 Task: Open Card Brand Reputation Management in Board Marketing Strategy to Workspace Lead Generation and add a team member Softage.1@softage.net, a label Green, a checklist Food Truck Launch, an attachment from Trello, a color Green and finally, add a card description 'Develop and launch new customer feedback strategy' and a comment 'This task requires us to be detail-oriented and meticulous, ensuring that we do not miss any important information or details.'. Add a start date 'Jan 01, 1900' with a due date 'Jan 08, 1900'
Action: Mouse moved to (60, 367)
Screenshot: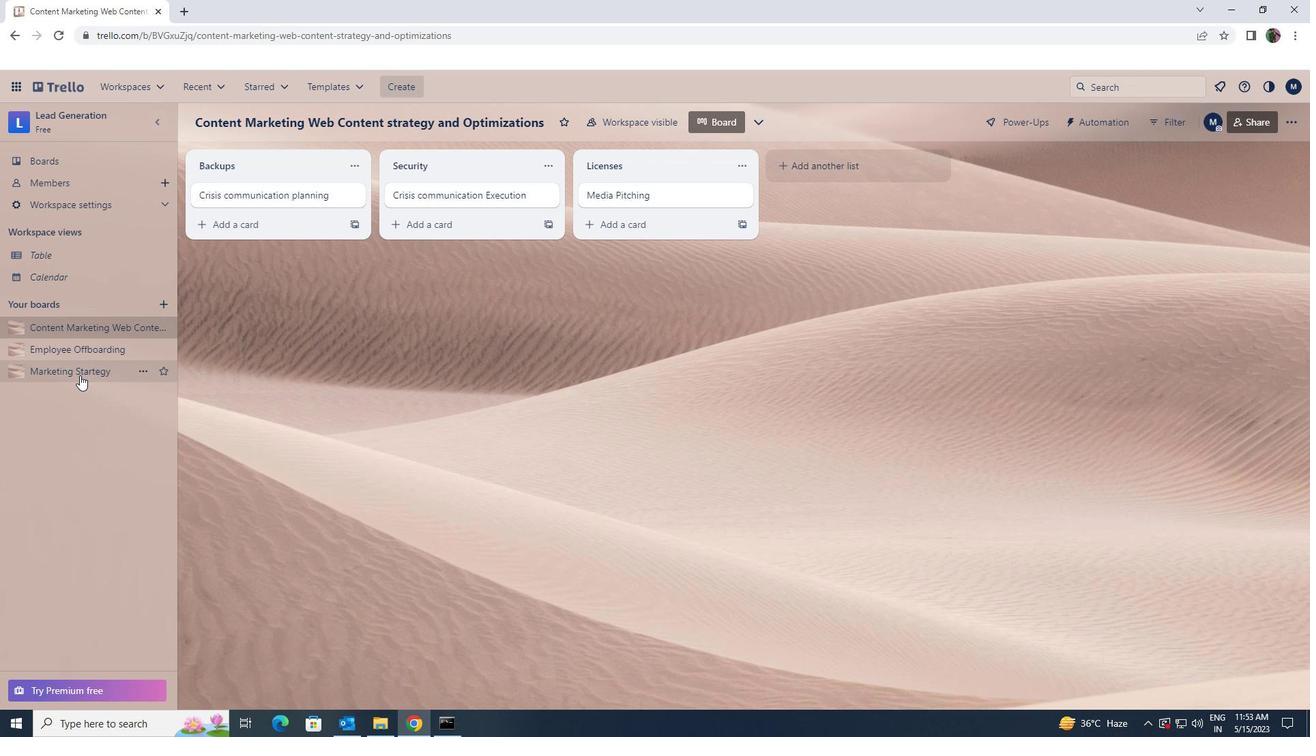 
Action: Mouse pressed left at (60, 367)
Screenshot: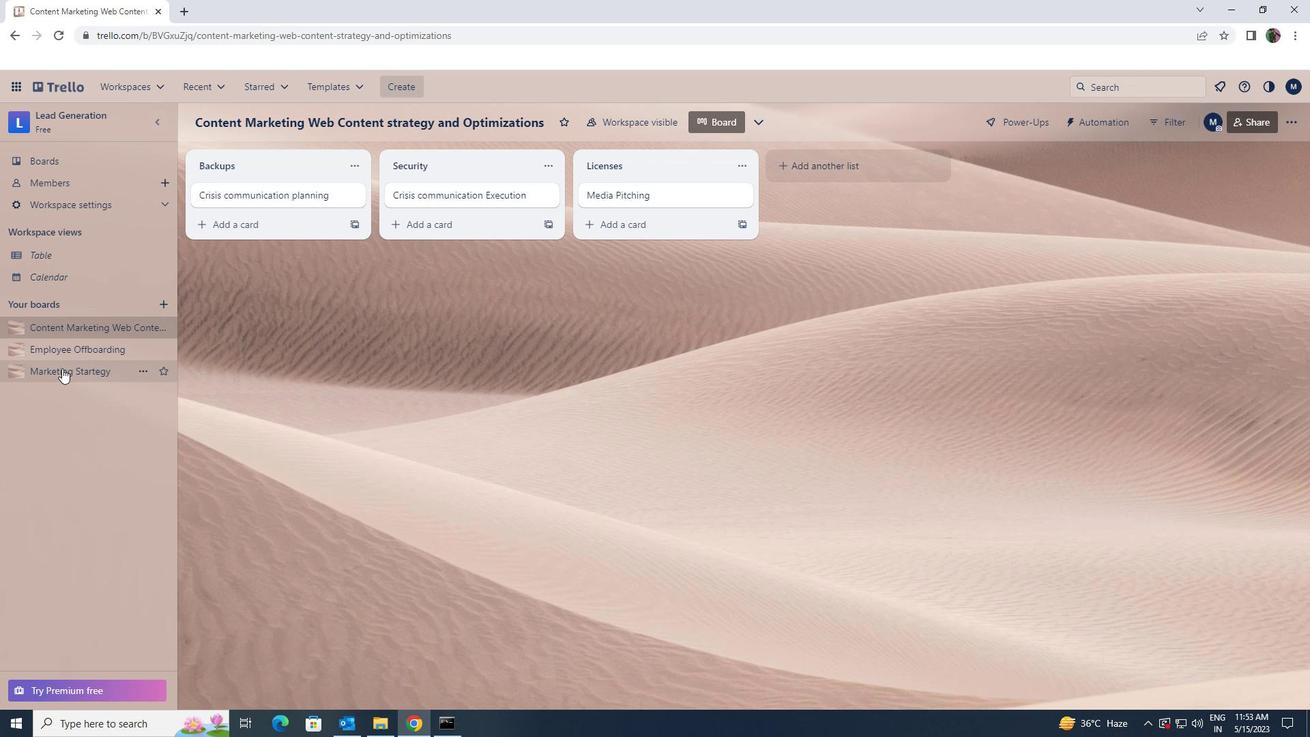 
Action: Mouse moved to (262, 185)
Screenshot: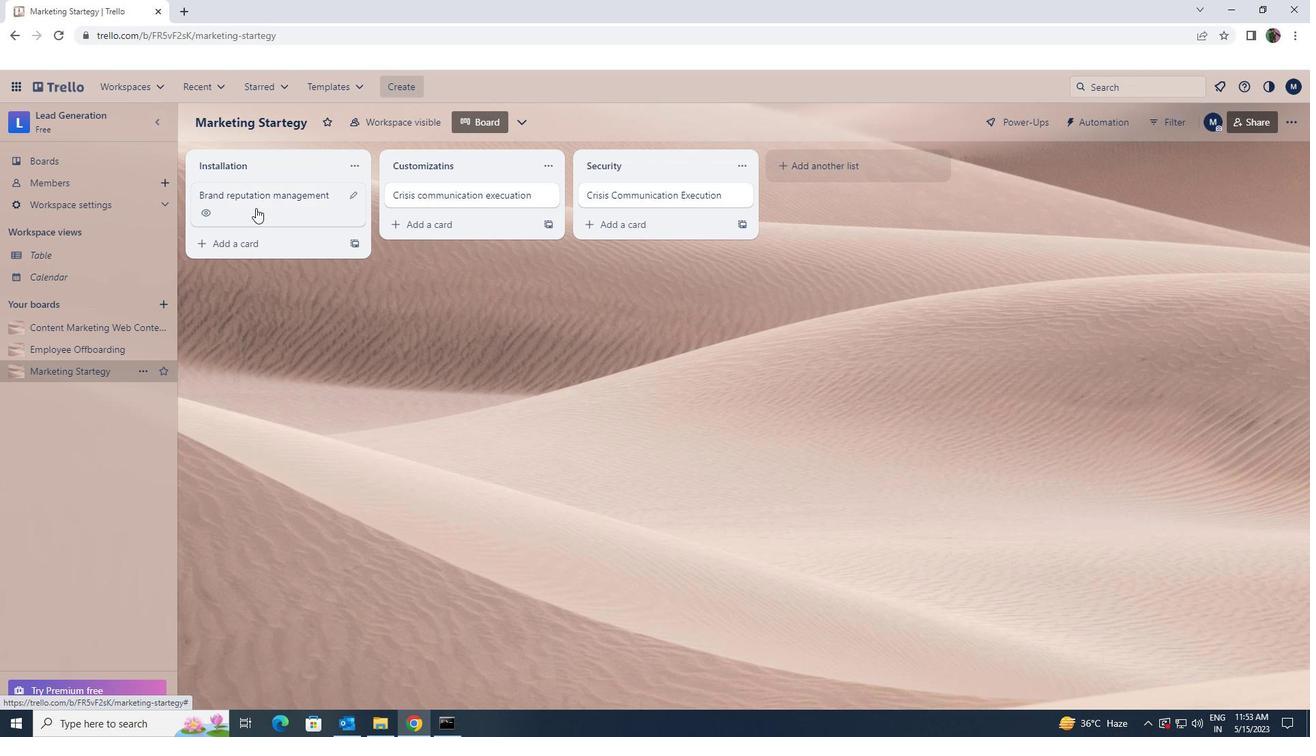 
Action: Mouse pressed left at (262, 185)
Screenshot: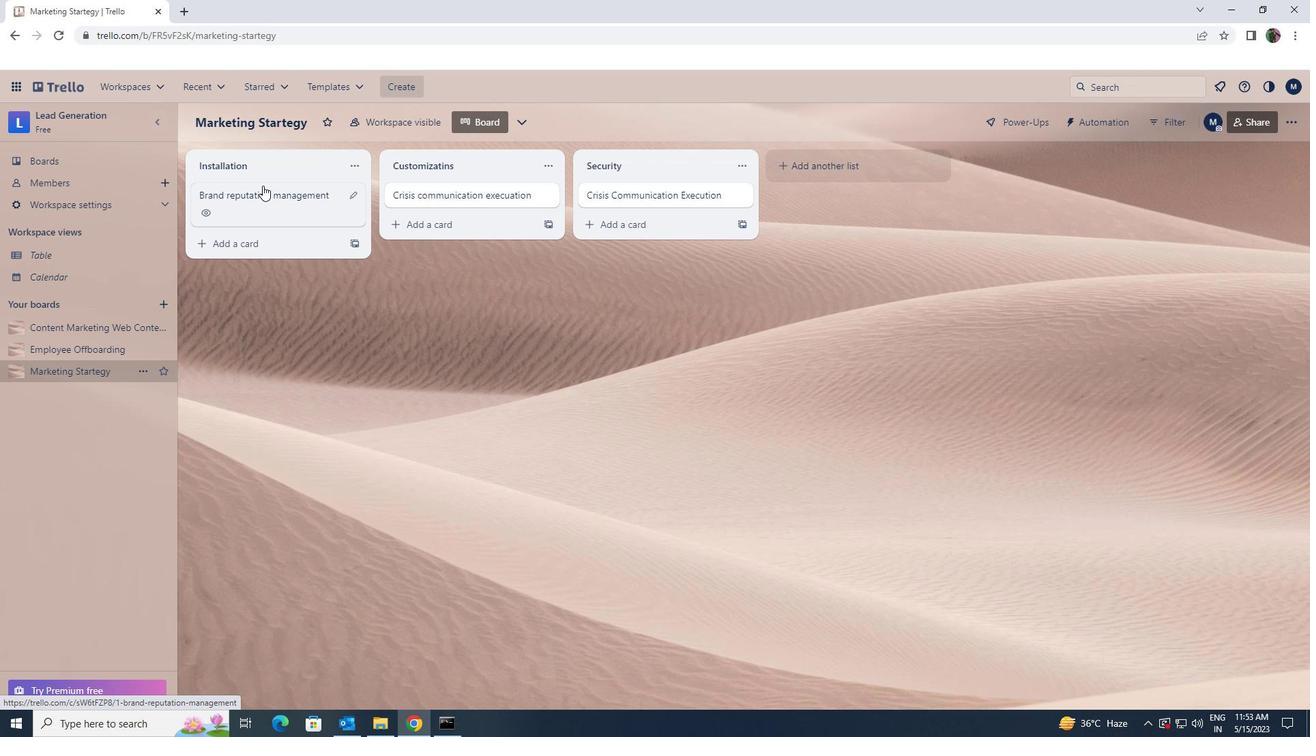 
Action: Mouse moved to (813, 190)
Screenshot: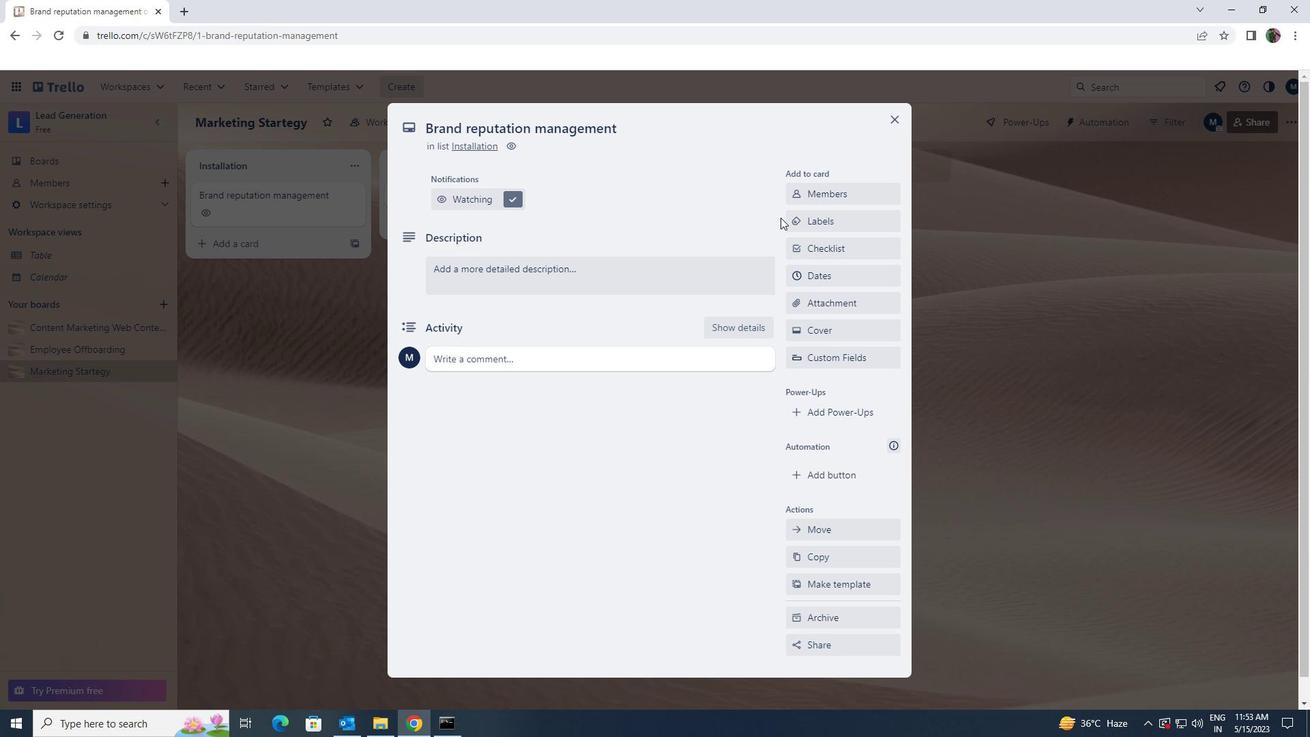 
Action: Mouse pressed left at (813, 190)
Screenshot: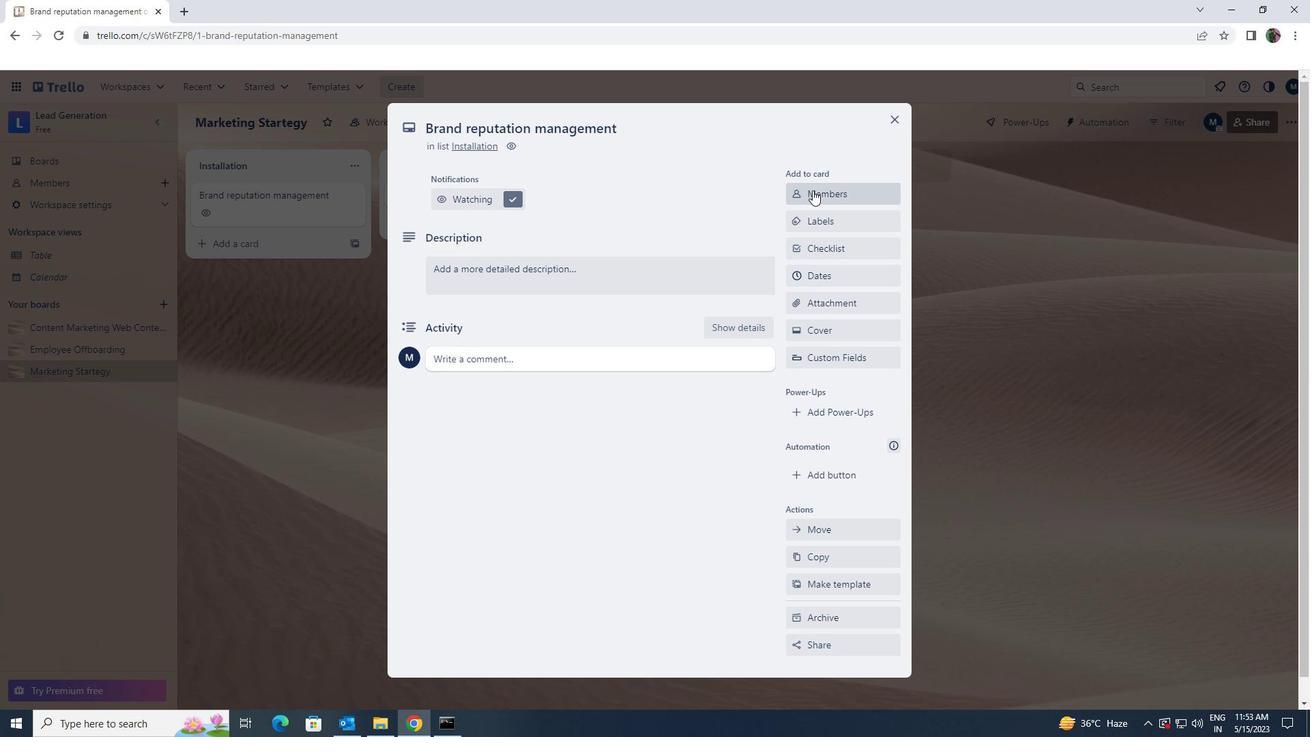 
Action: Key pressed <Key.shift><Key.shift><Key.shift>SOFTAGE.1<Key.shift>@SOFTAGE.NET
Screenshot: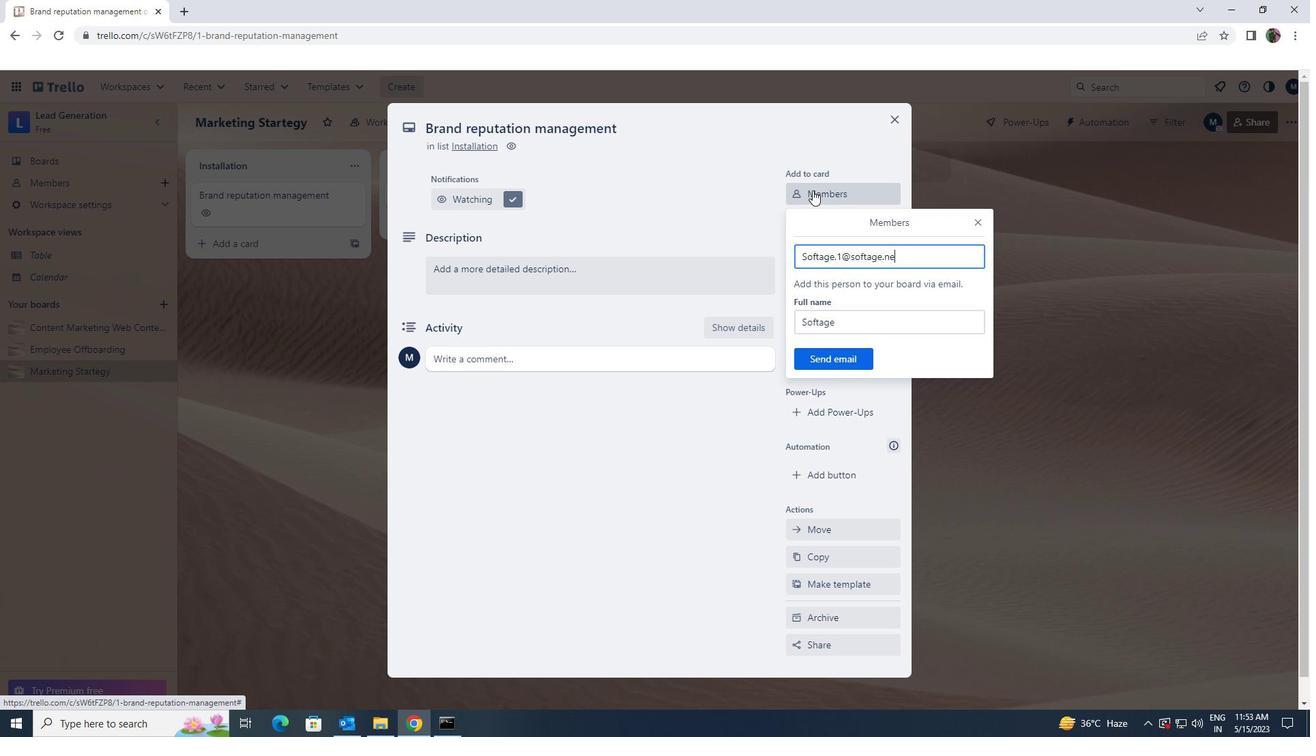 
Action: Mouse moved to (838, 361)
Screenshot: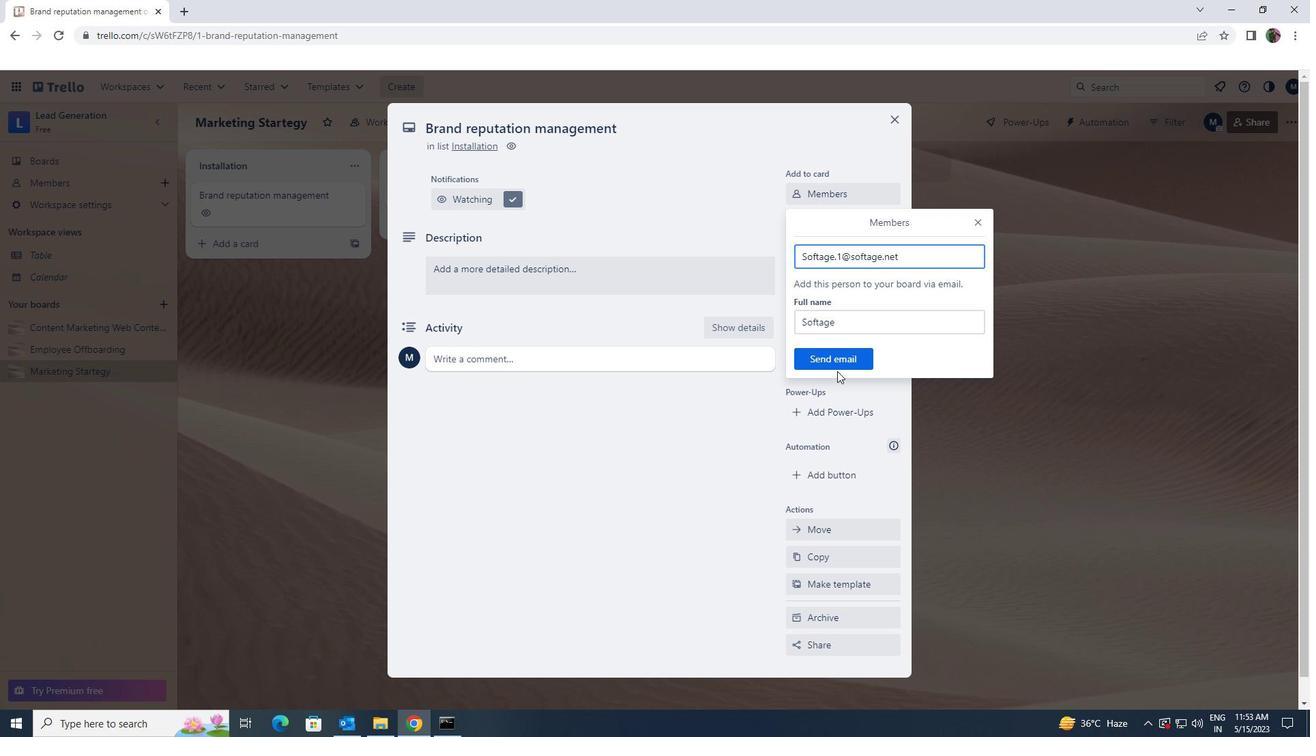 
Action: Mouse pressed left at (838, 361)
Screenshot: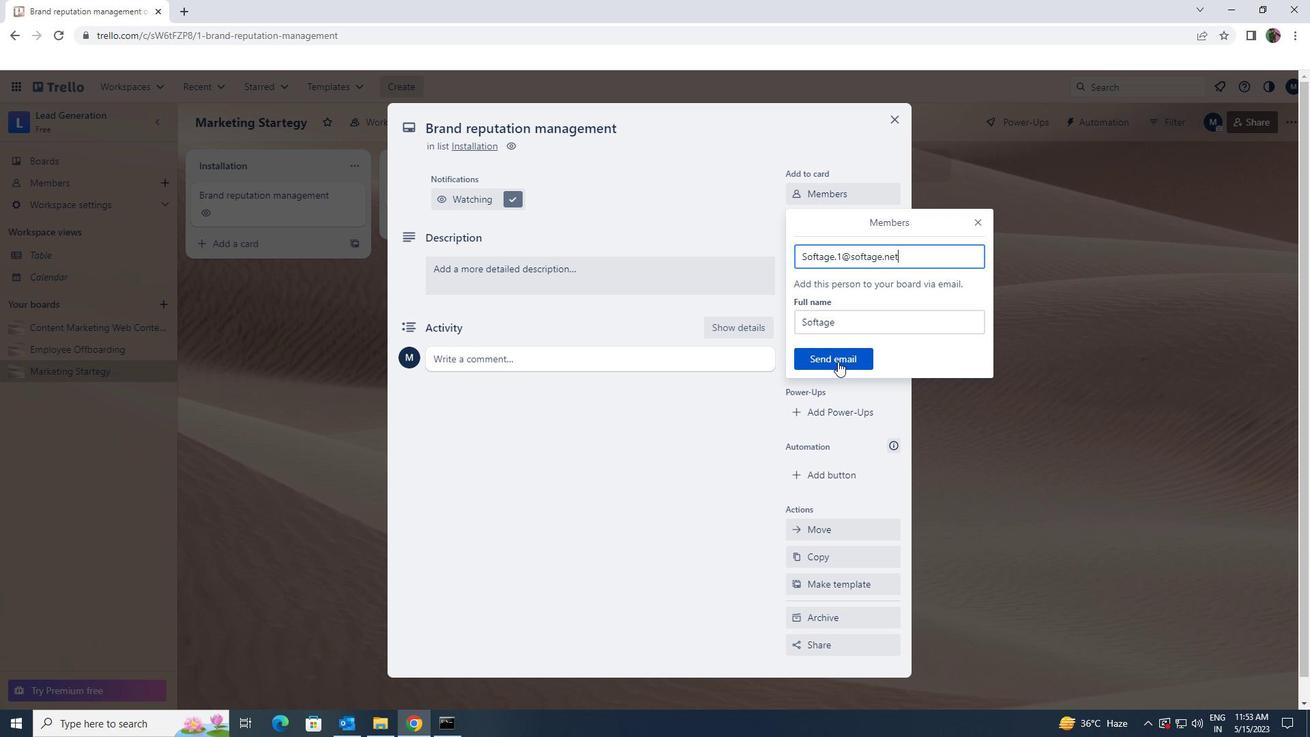 
Action: Mouse moved to (819, 267)
Screenshot: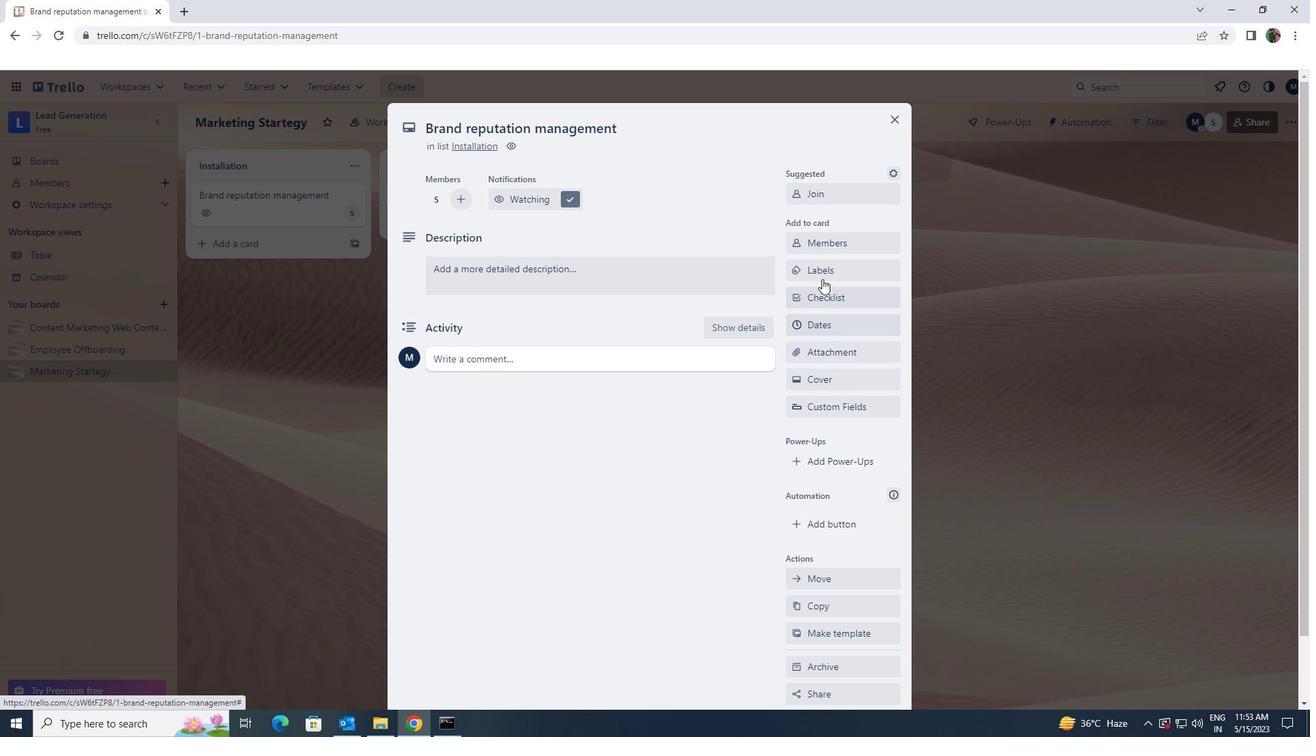 
Action: Mouse pressed left at (819, 267)
Screenshot: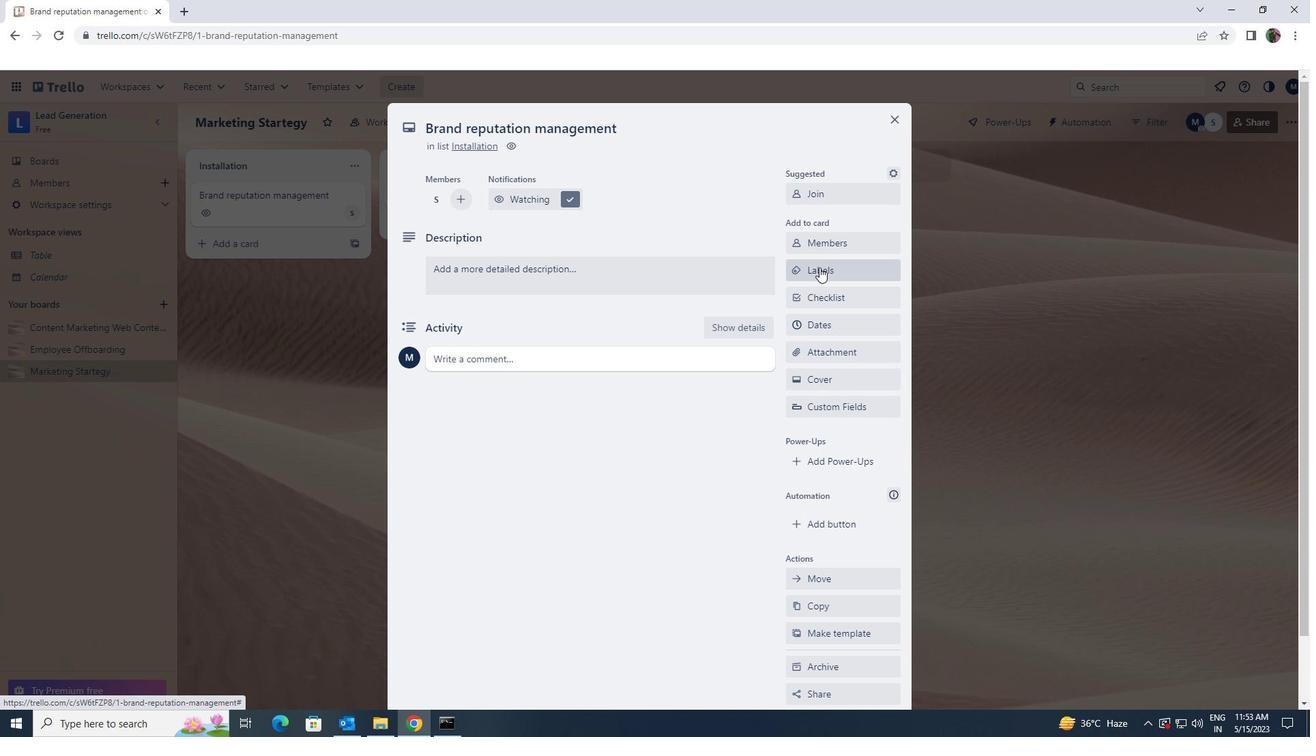 
Action: Mouse moved to (892, 535)
Screenshot: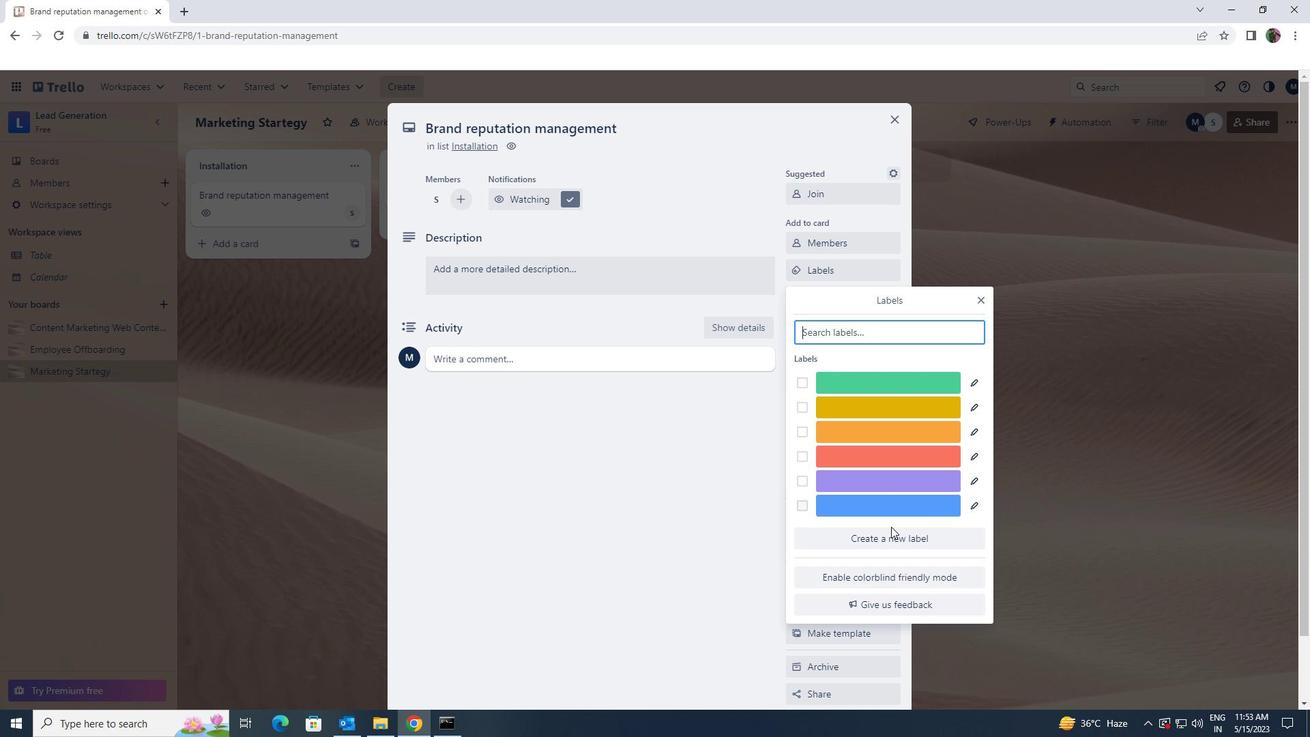 
Action: Mouse pressed left at (892, 535)
Screenshot: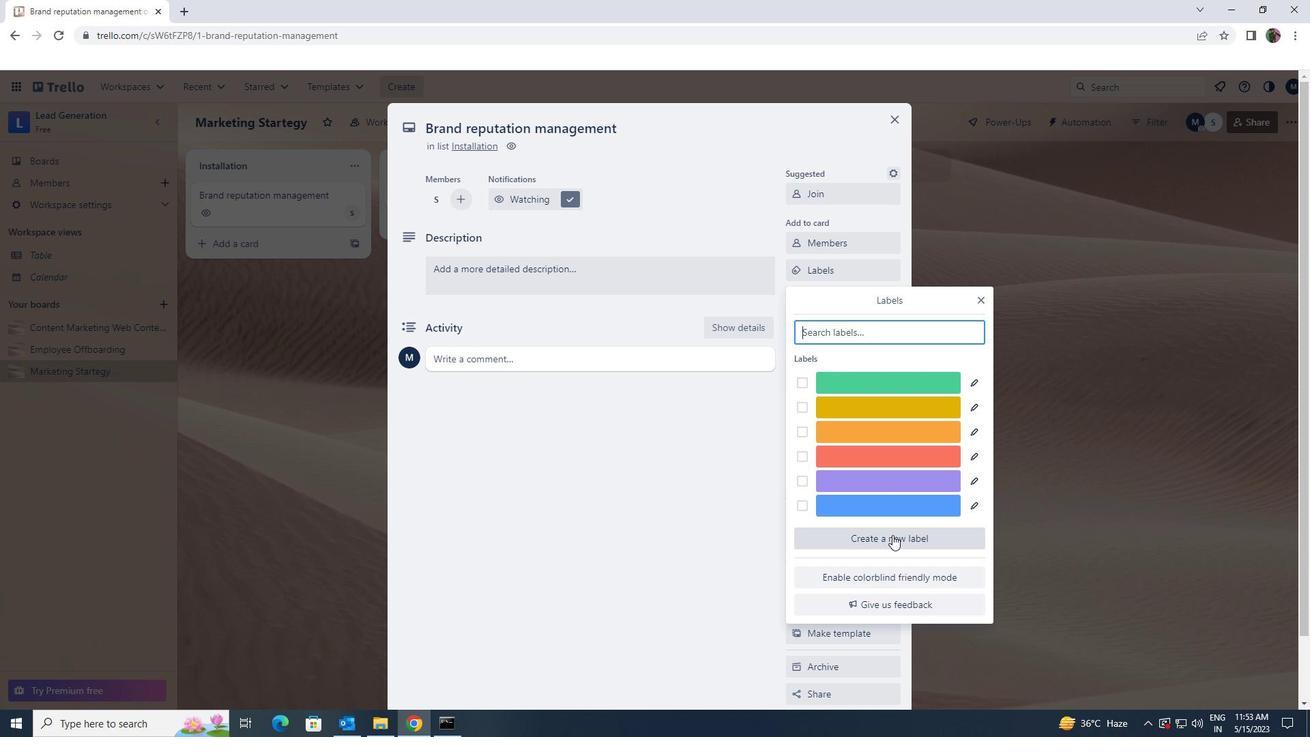 
Action: Mouse moved to (816, 520)
Screenshot: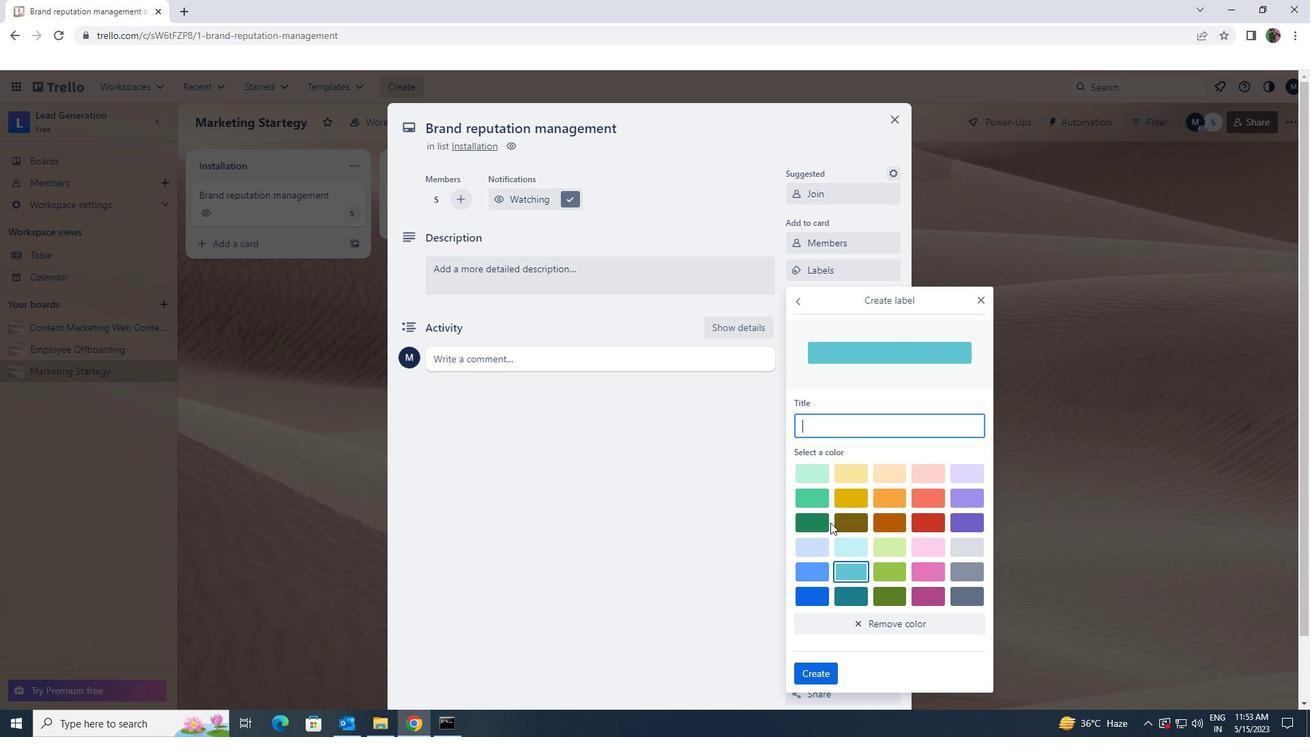 
Action: Mouse pressed left at (816, 520)
Screenshot: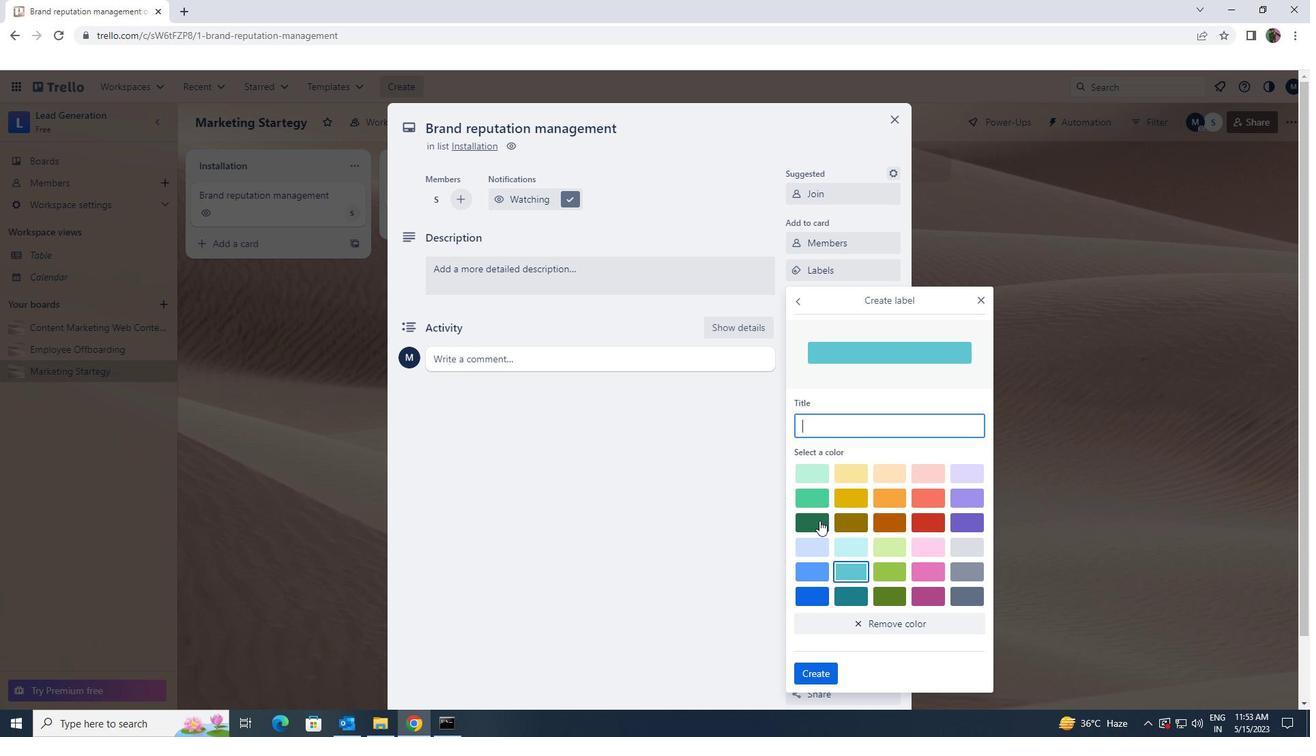 
Action: Mouse moved to (832, 673)
Screenshot: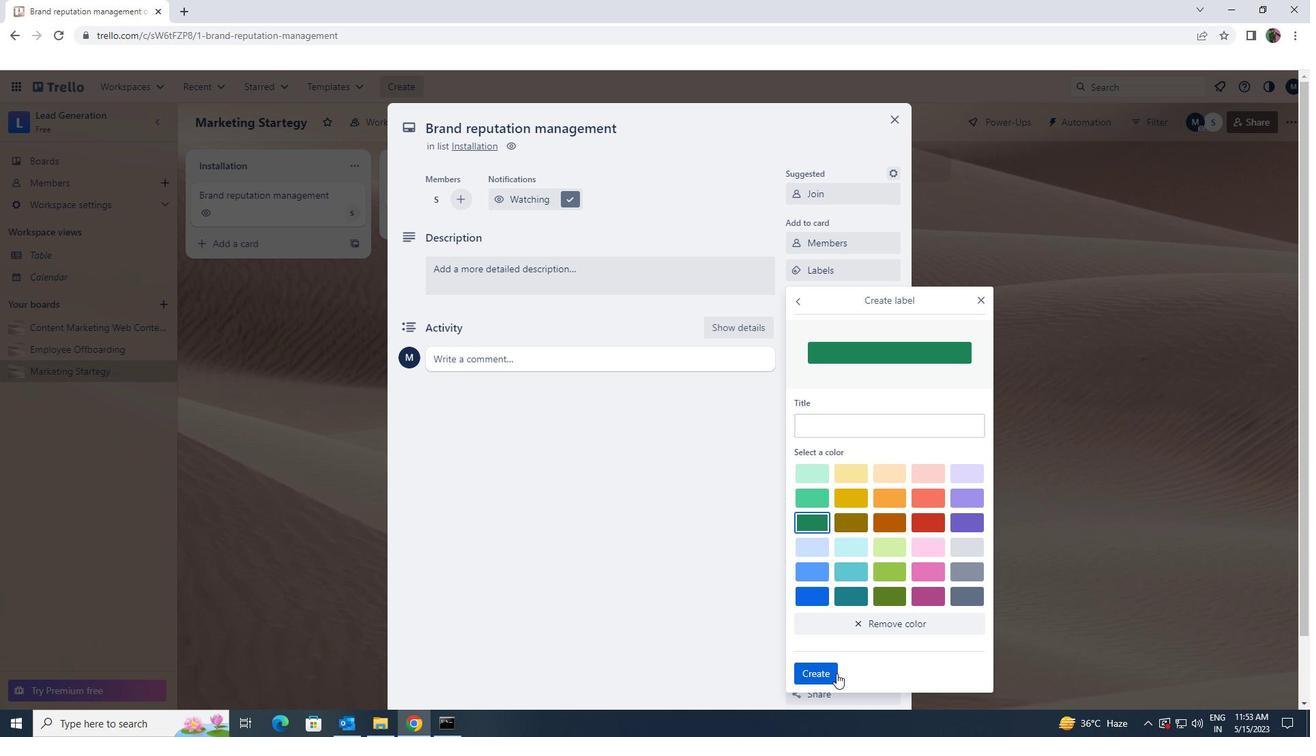 
Action: Mouse pressed left at (832, 673)
Screenshot: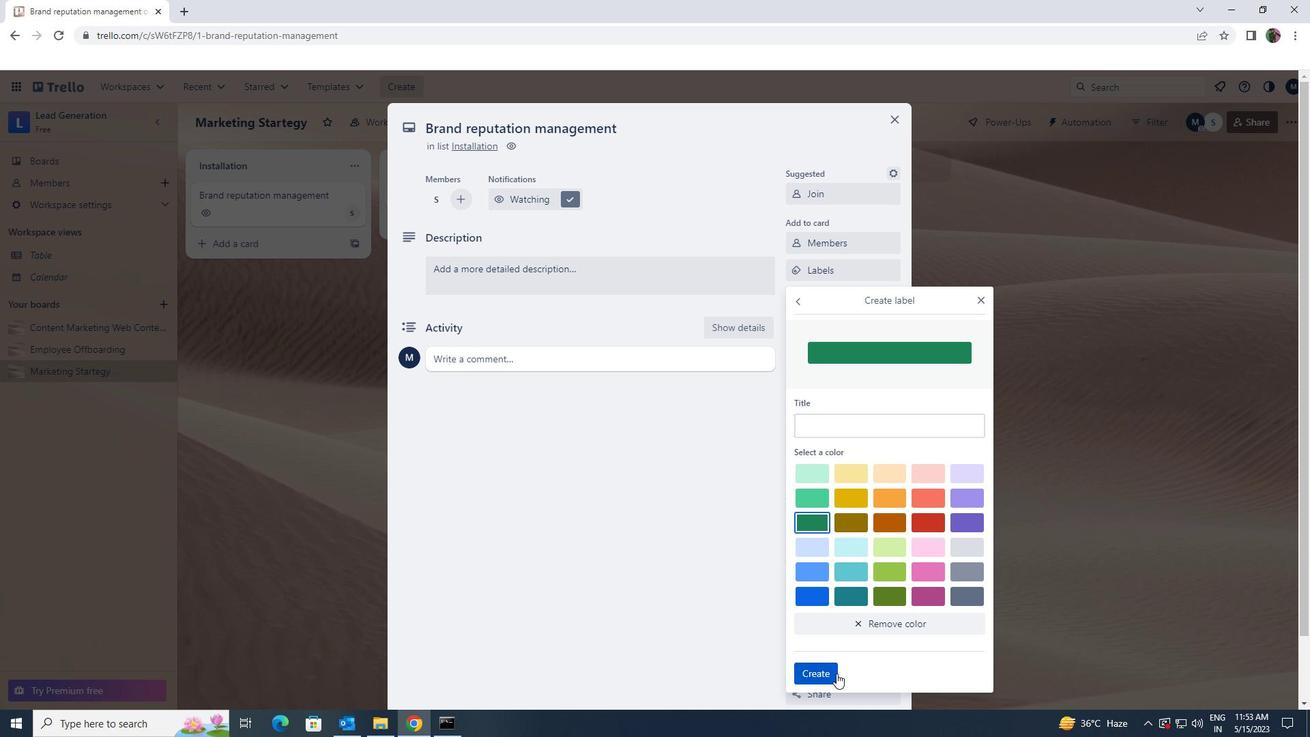 
Action: Mouse moved to (983, 306)
Screenshot: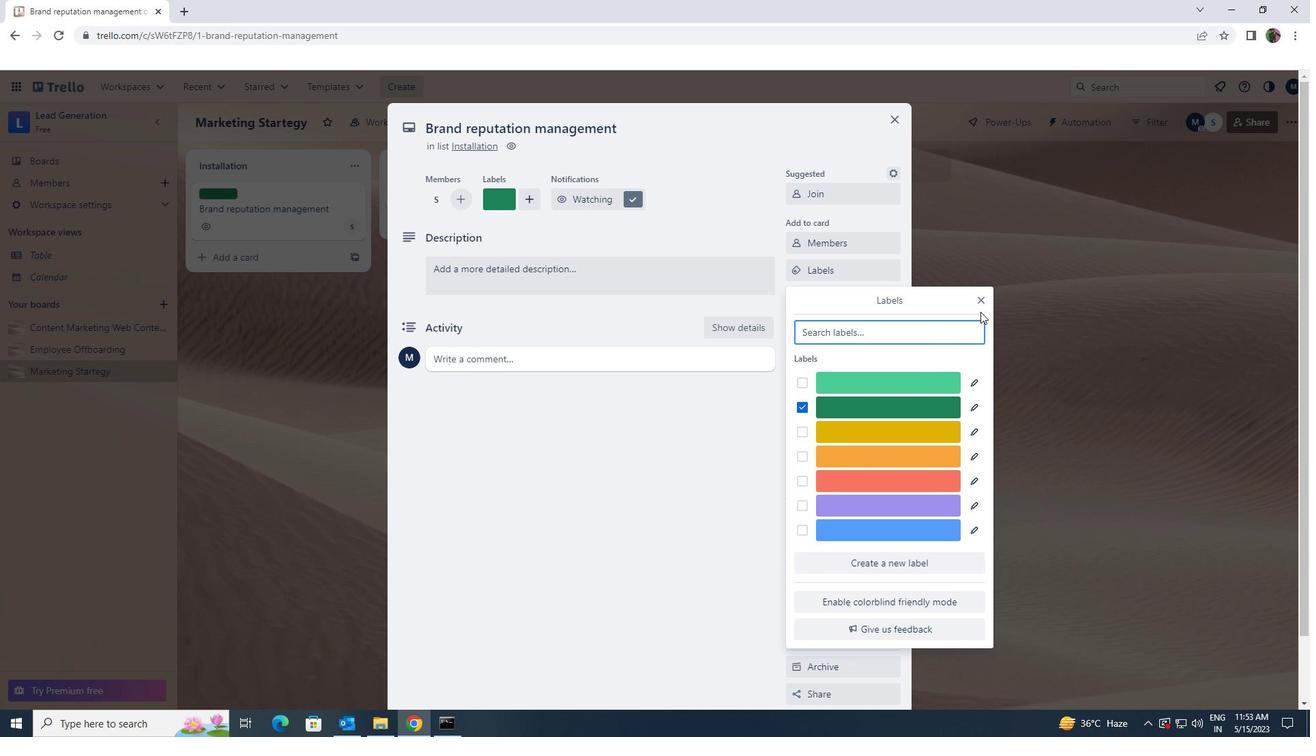 
Action: Mouse pressed left at (983, 306)
Screenshot: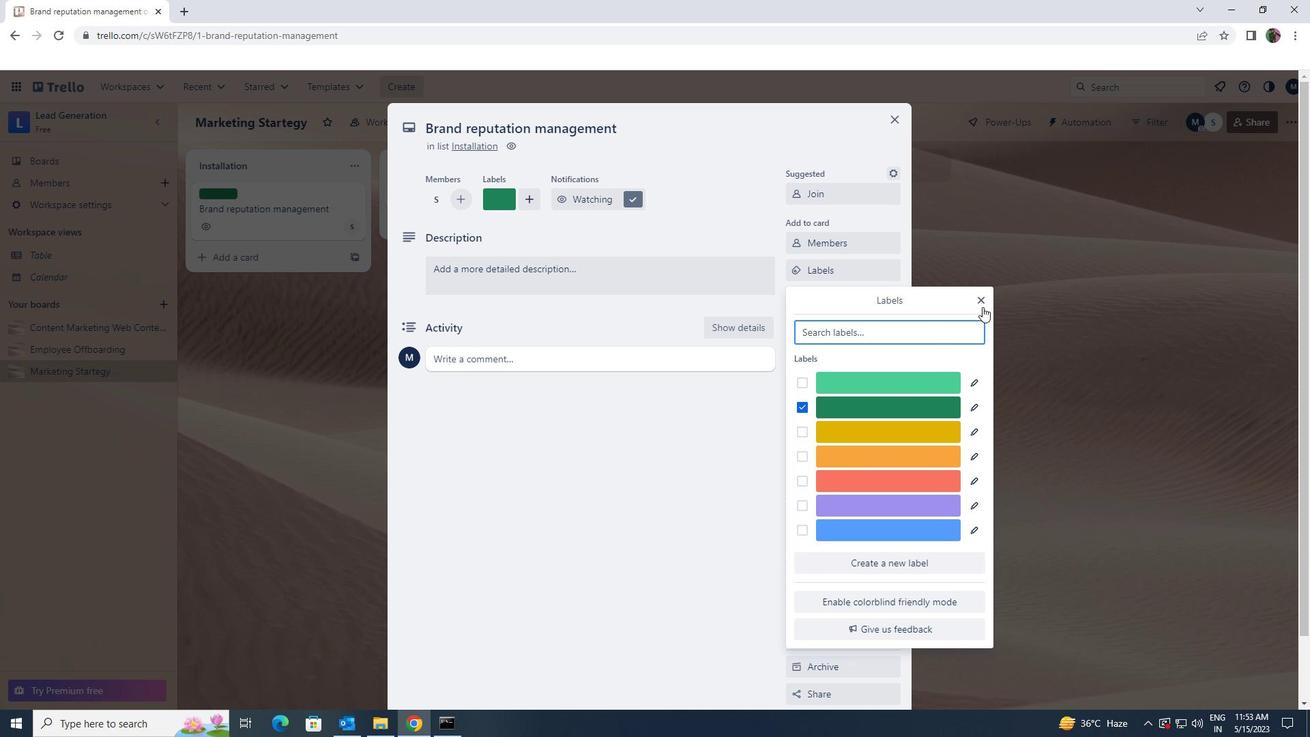 
Action: Mouse moved to (871, 305)
Screenshot: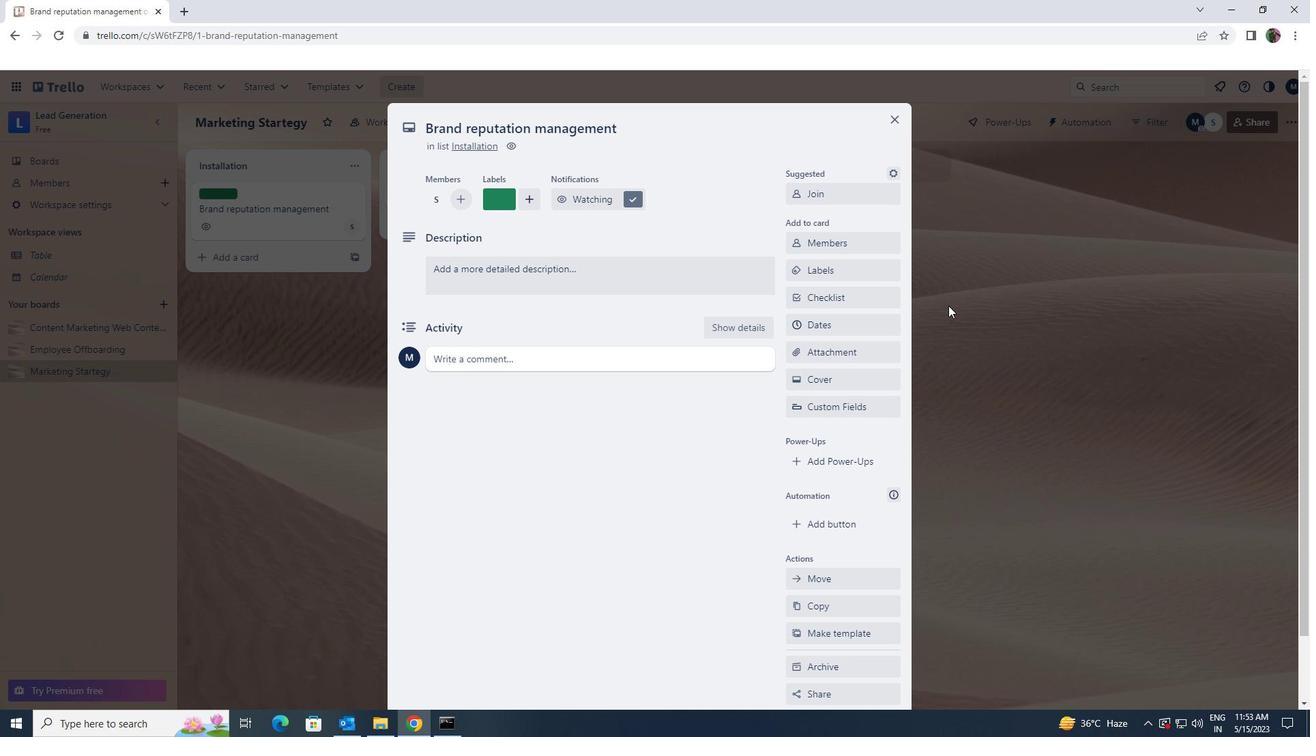 
Action: Mouse pressed left at (871, 305)
Screenshot: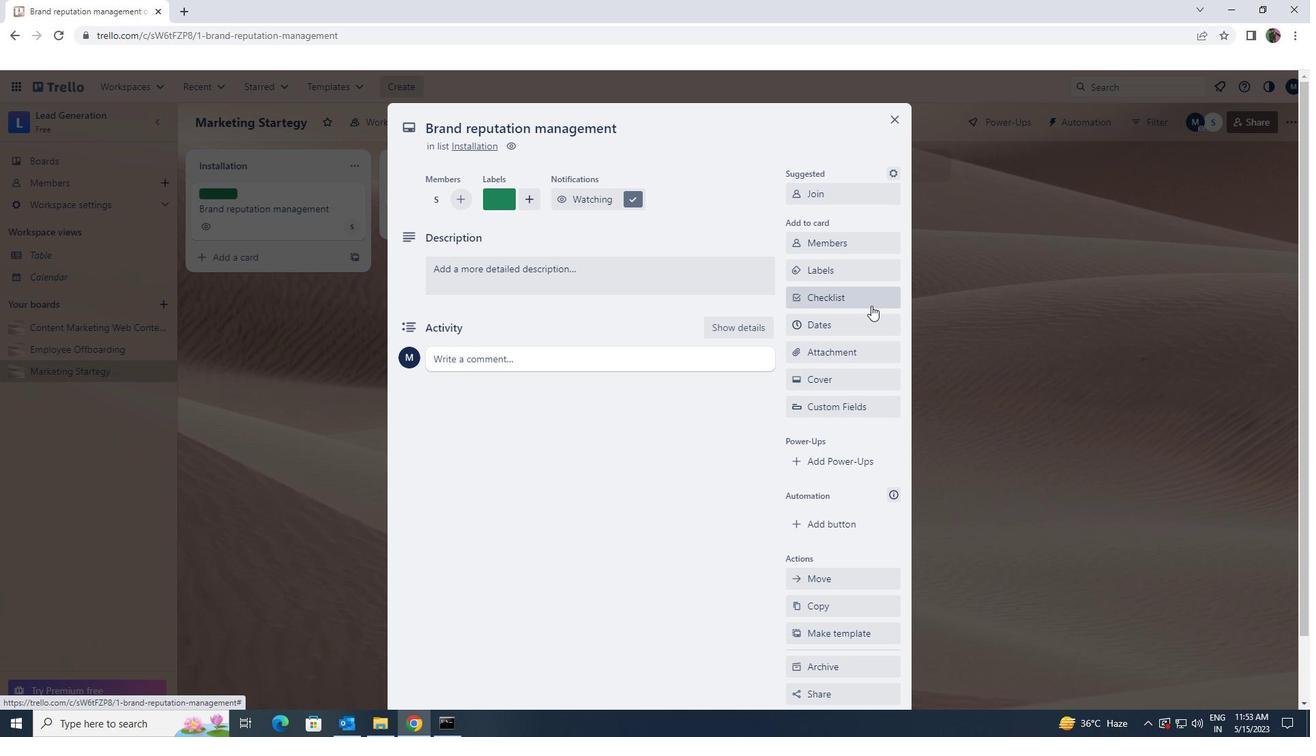 
Action: Key pressed <Key.shift>FOOD<Key.space>TRS<Key.backspace>S<Key.backspace>ACK<Key.space><Key.shift><Key.shift><Key.shift><Key.shift><Key.shift><Key.shift><Key.shift><Key.shift><Key.shift><Key.shift><Key.shift><Key.shift><Key.shift><Key.shift><Key.shift><Key.shift><Key.shift><Key.shift><Key.shift><Key.shift><Key.shift><Key.shift><Key.shift><Key.shift><Key.shift><Key.shift><Key.shift><Key.shift><Key.shift><Key.shift><Key.shift><Key.shift><Key.shift>LAUNCH
Screenshot: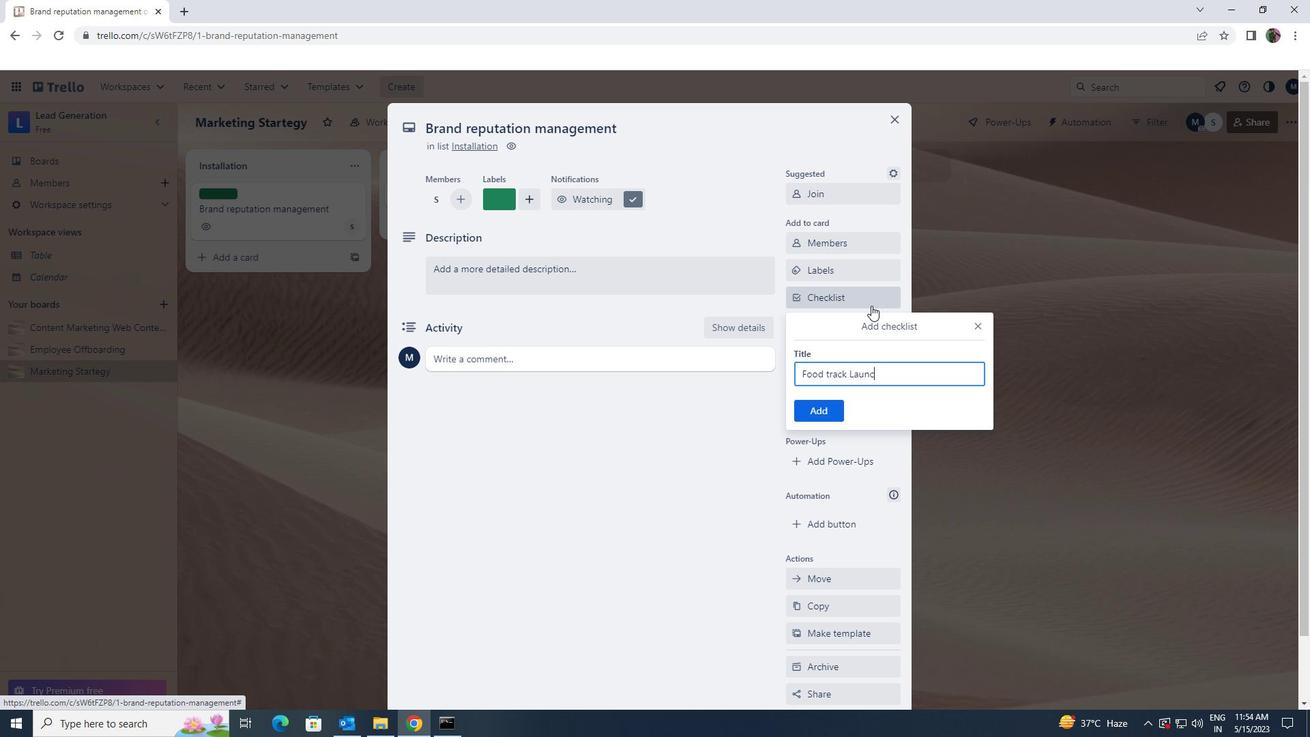 
Action: Mouse moved to (829, 415)
Screenshot: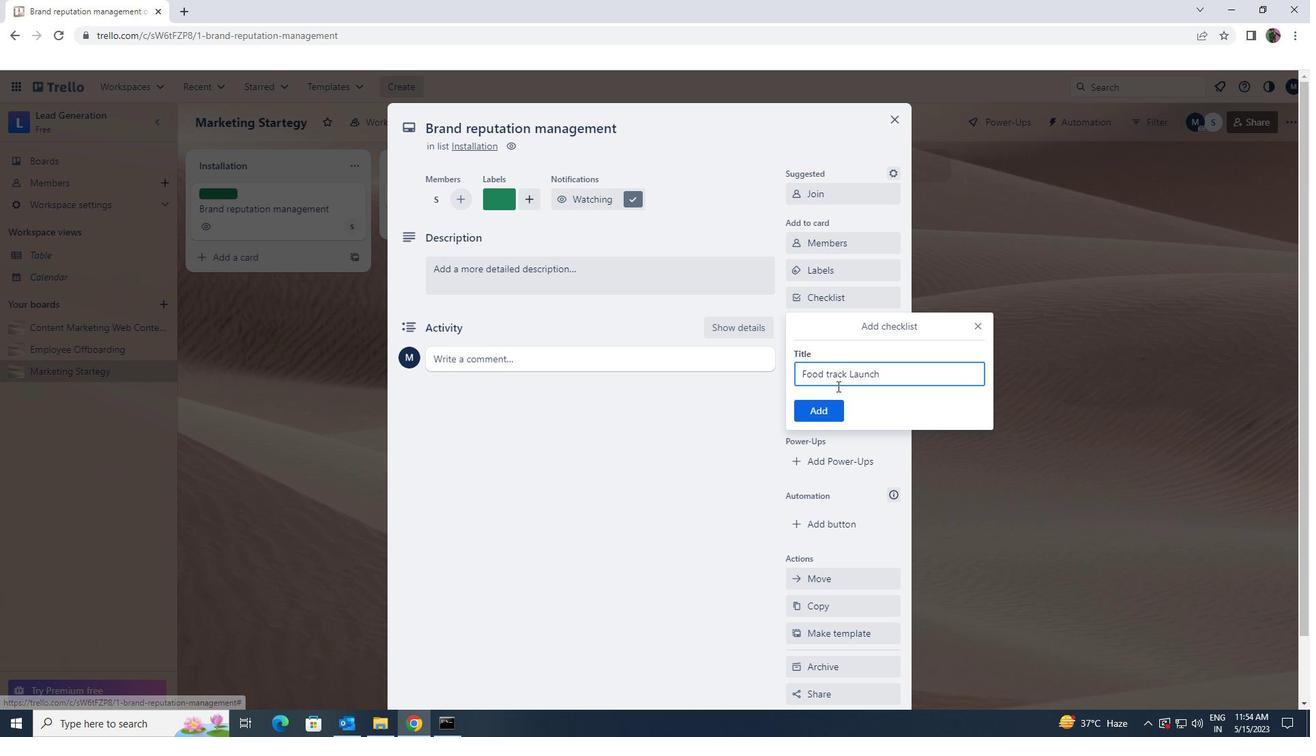 
Action: Mouse pressed left at (829, 415)
Screenshot: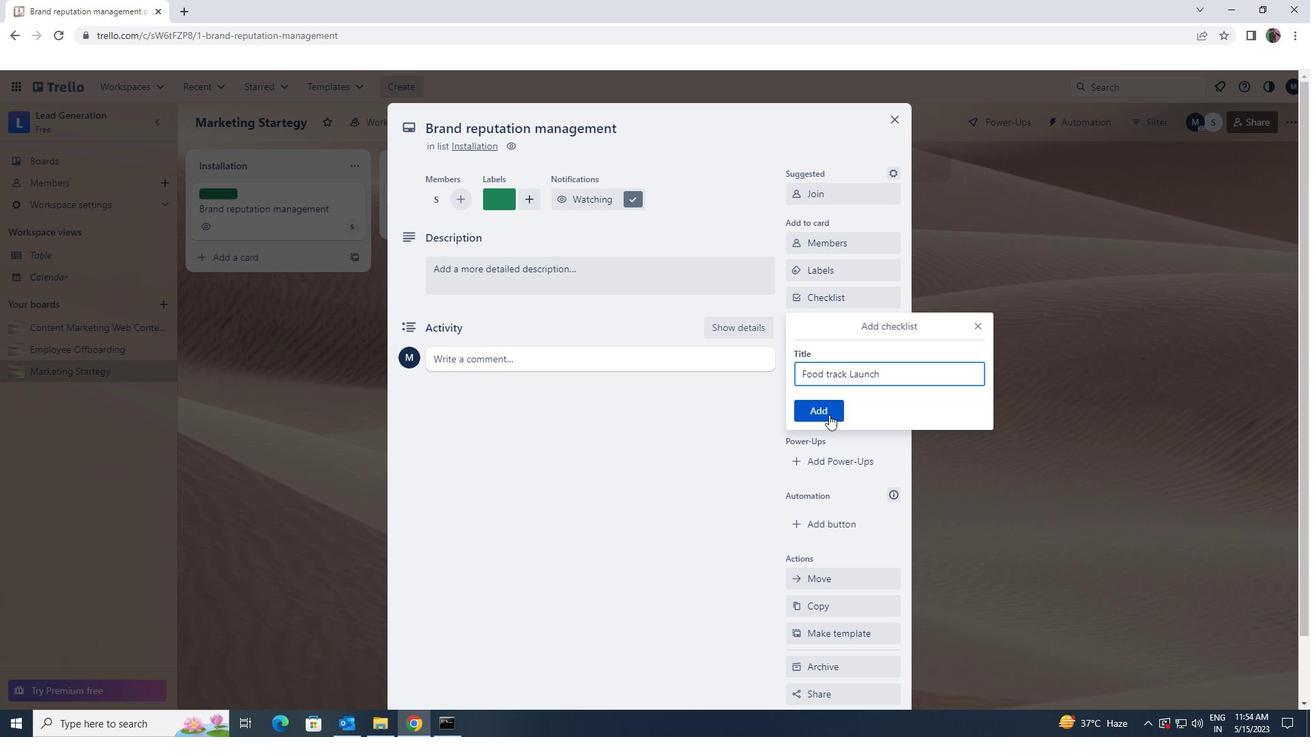 
Action: Mouse moved to (839, 347)
Screenshot: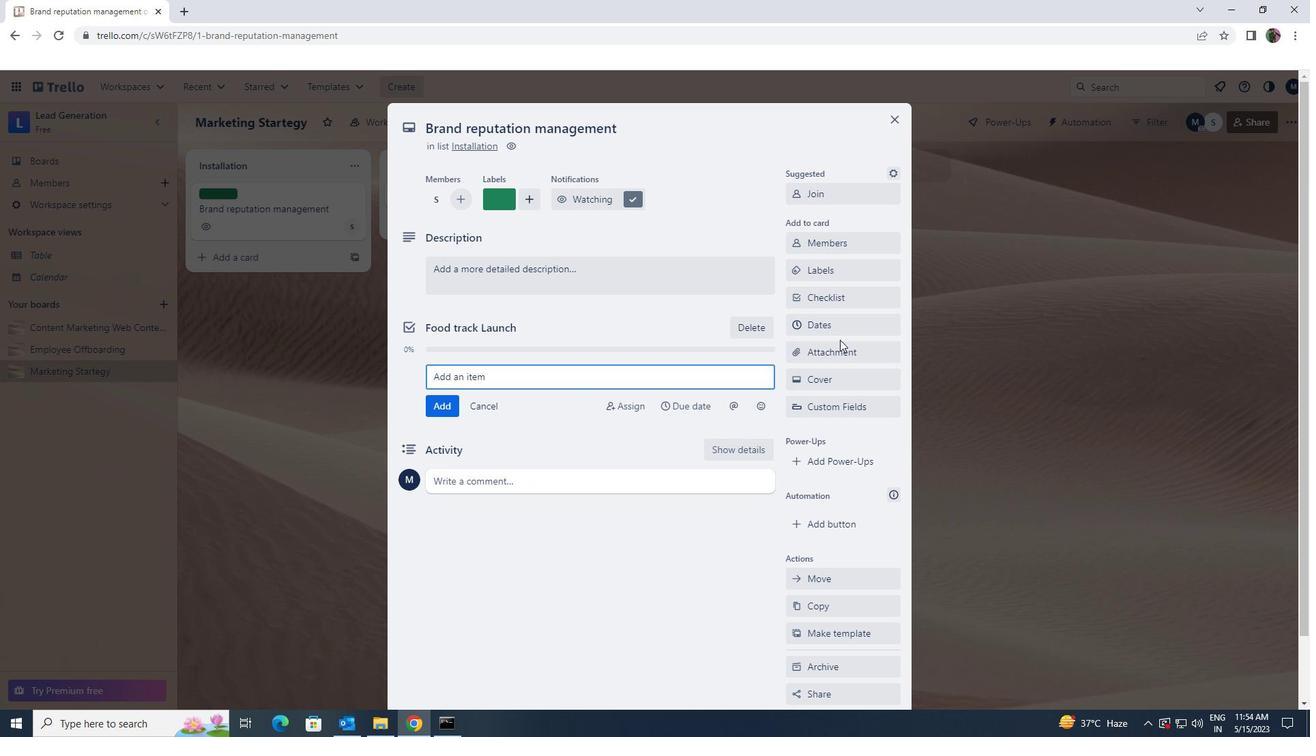 
Action: Mouse pressed left at (839, 347)
Screenshot: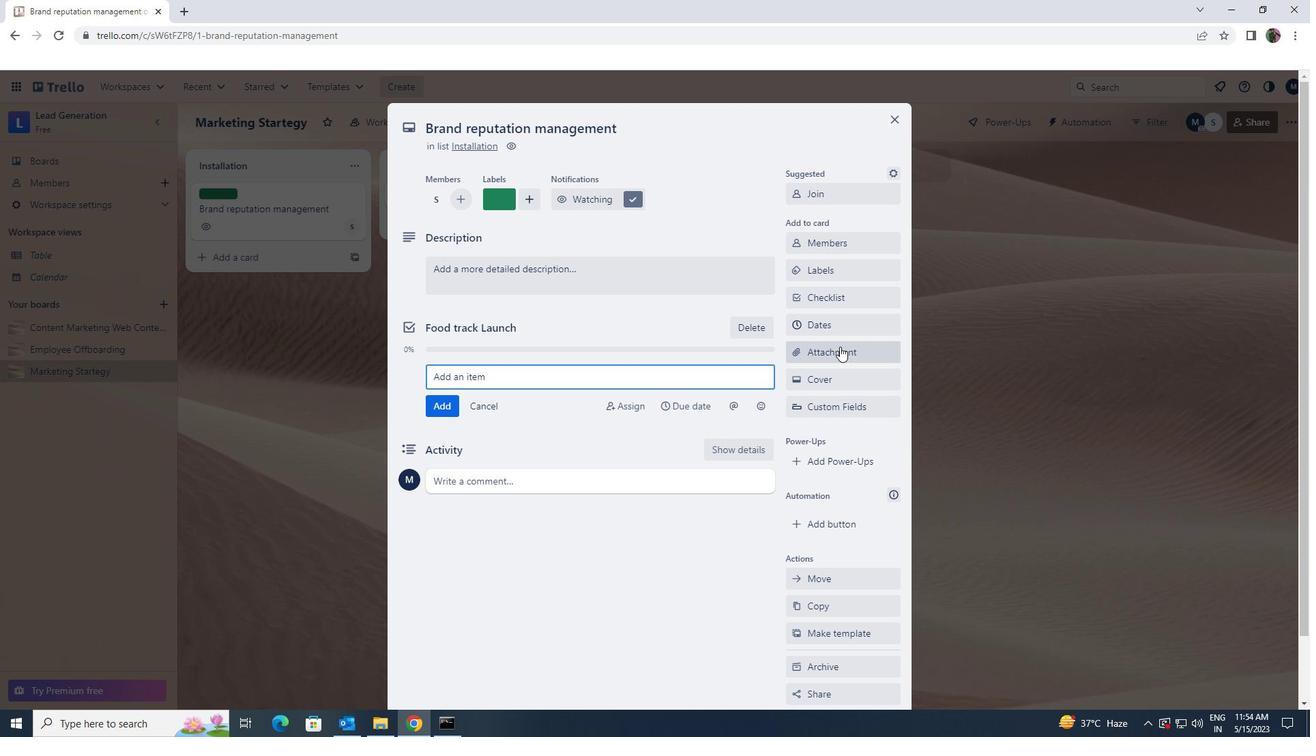 
Action: Mouse moved to (845, 424)
Screenshot: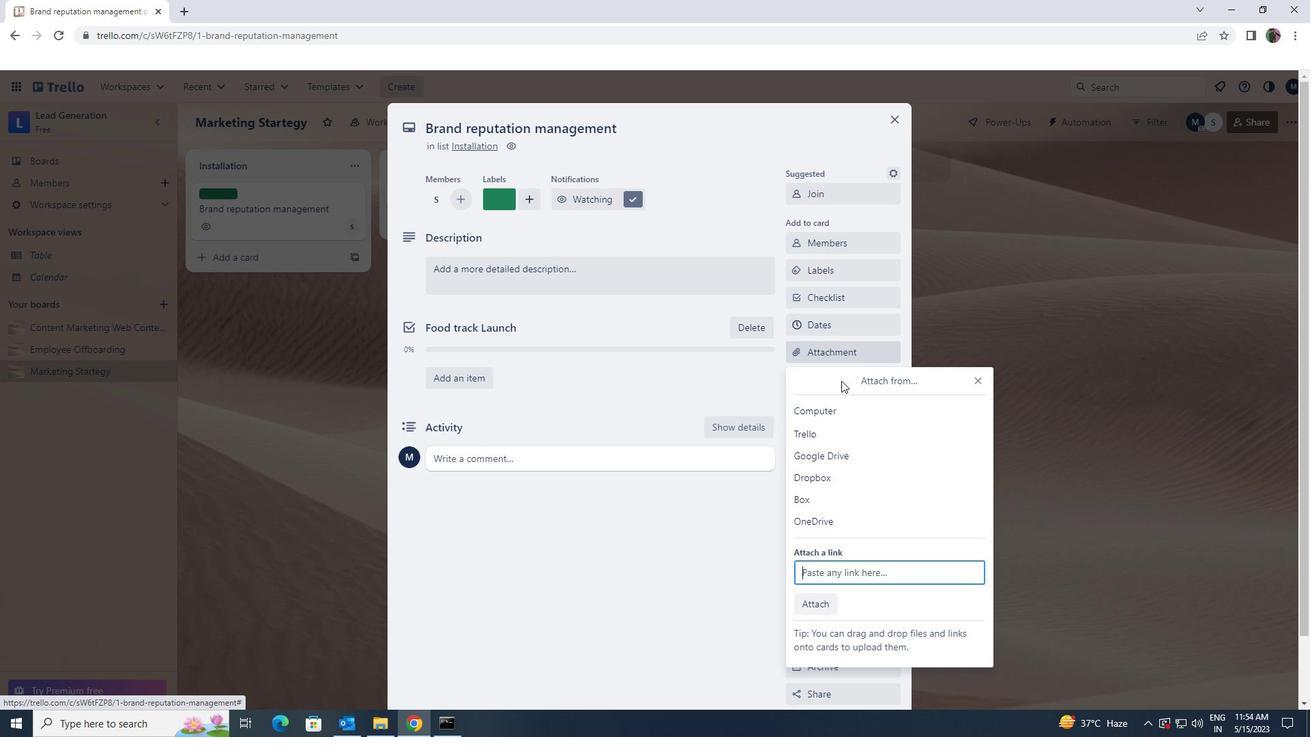 
Action: Mouse pressed left at (845, 424)
Screenshot: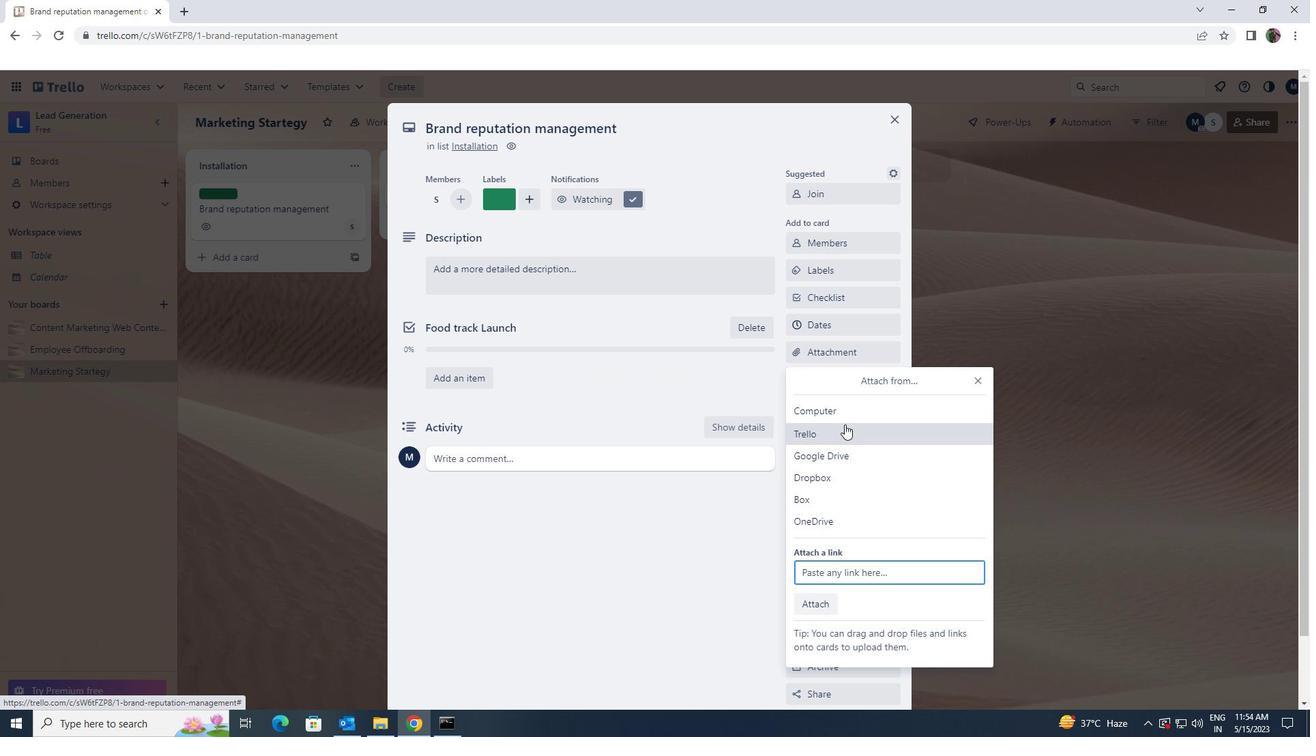 
Action: Mouse pressed left at (845, 424)
Screenshot: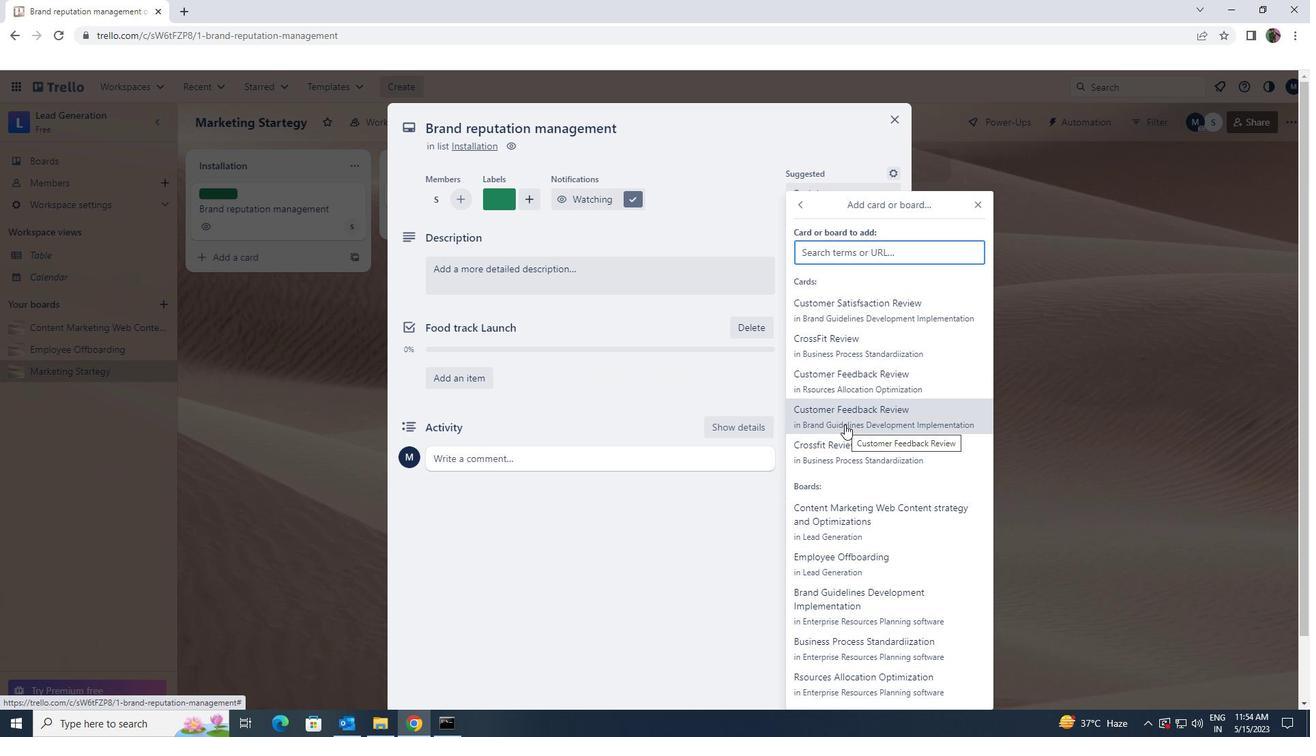 
Action: Mouse moved to (692, 282)
Screenshot: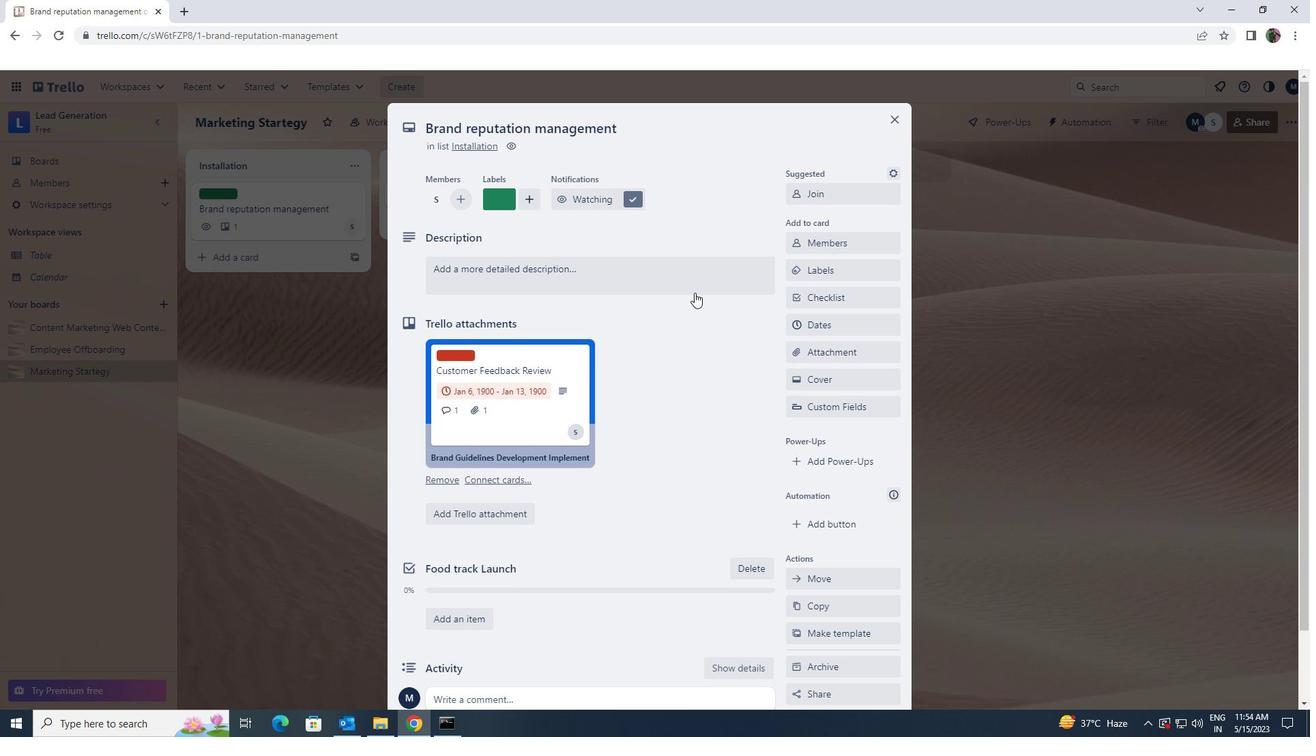 
Action: Mouse pressed left at (692, 282)
Screenshot: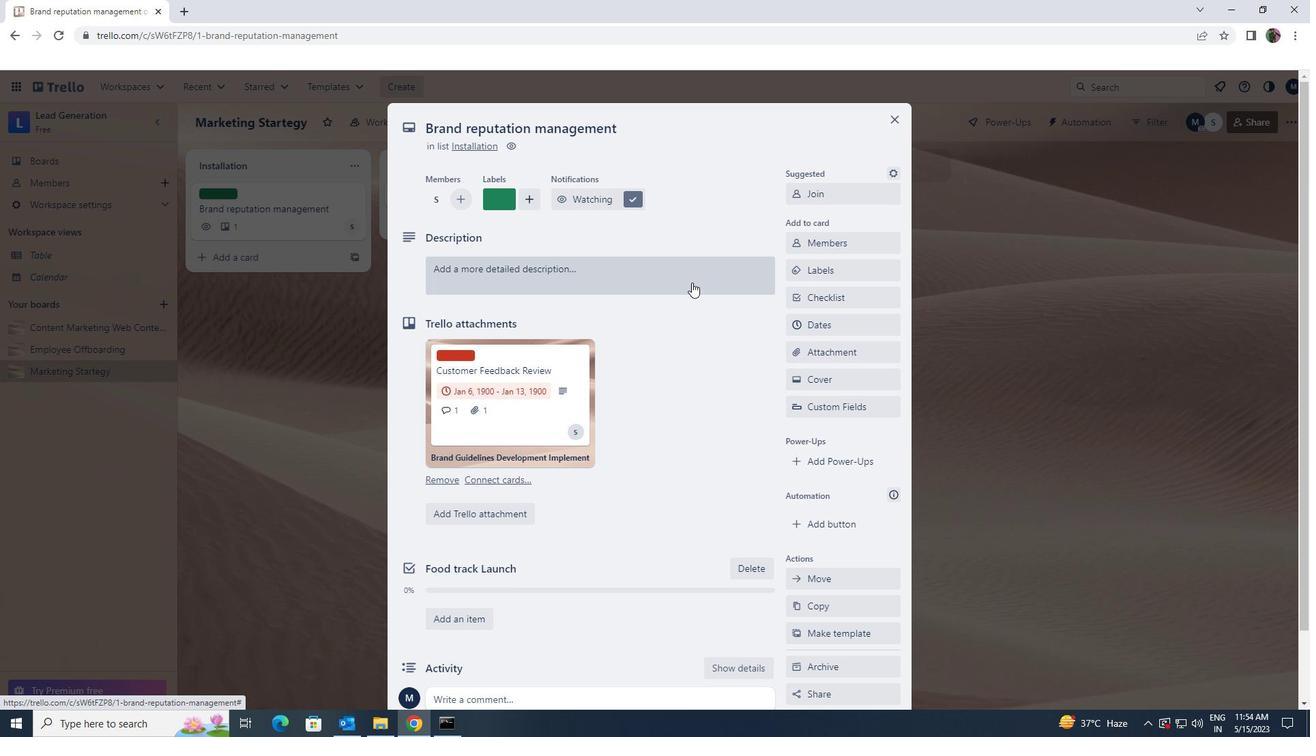 
Action: Key pressed <Key.shift><Key.shift><Key.shift><Key.shift>DEVELOP<Key.space>AND<Key.space>LAUNCH<Key.space>NEW<Key.space>CUSTOMER<Key.space>FEEDBACK<Key.space>STRATEGY.
Screenshot: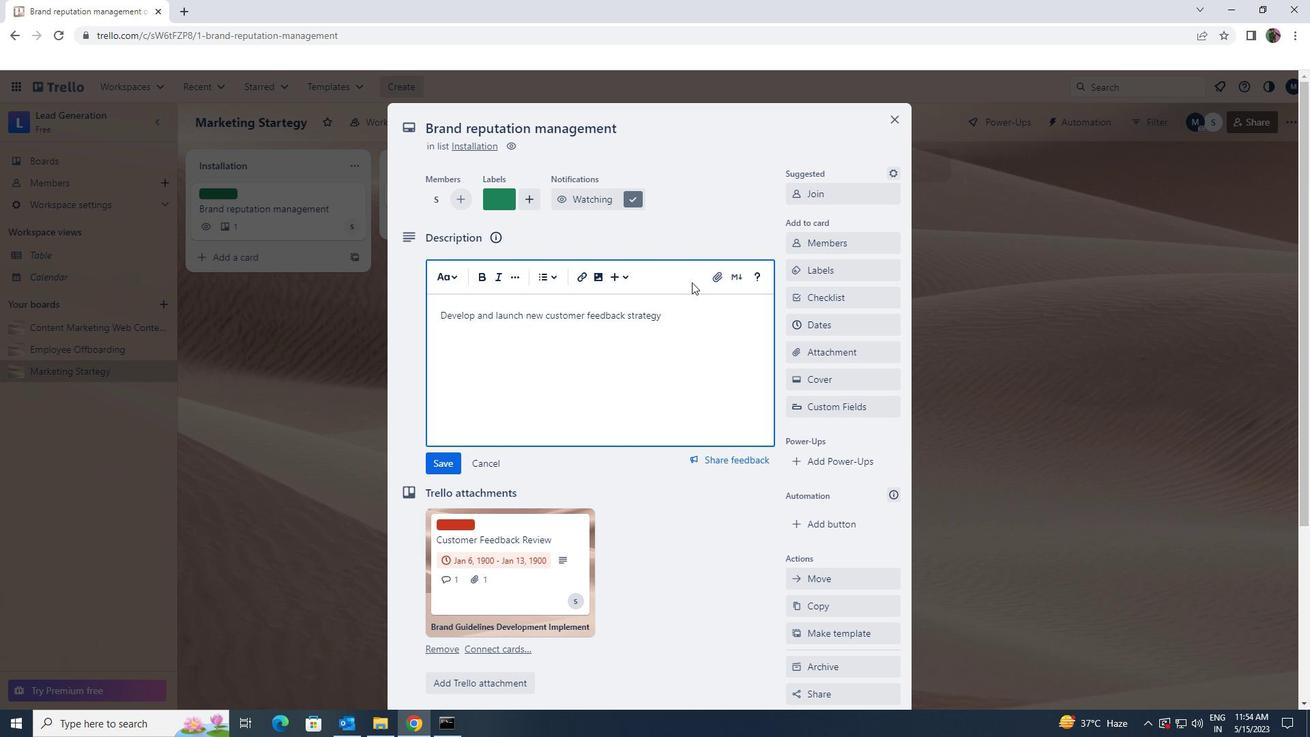 
Action: Mouse moved to (461, 459)
Screenshot: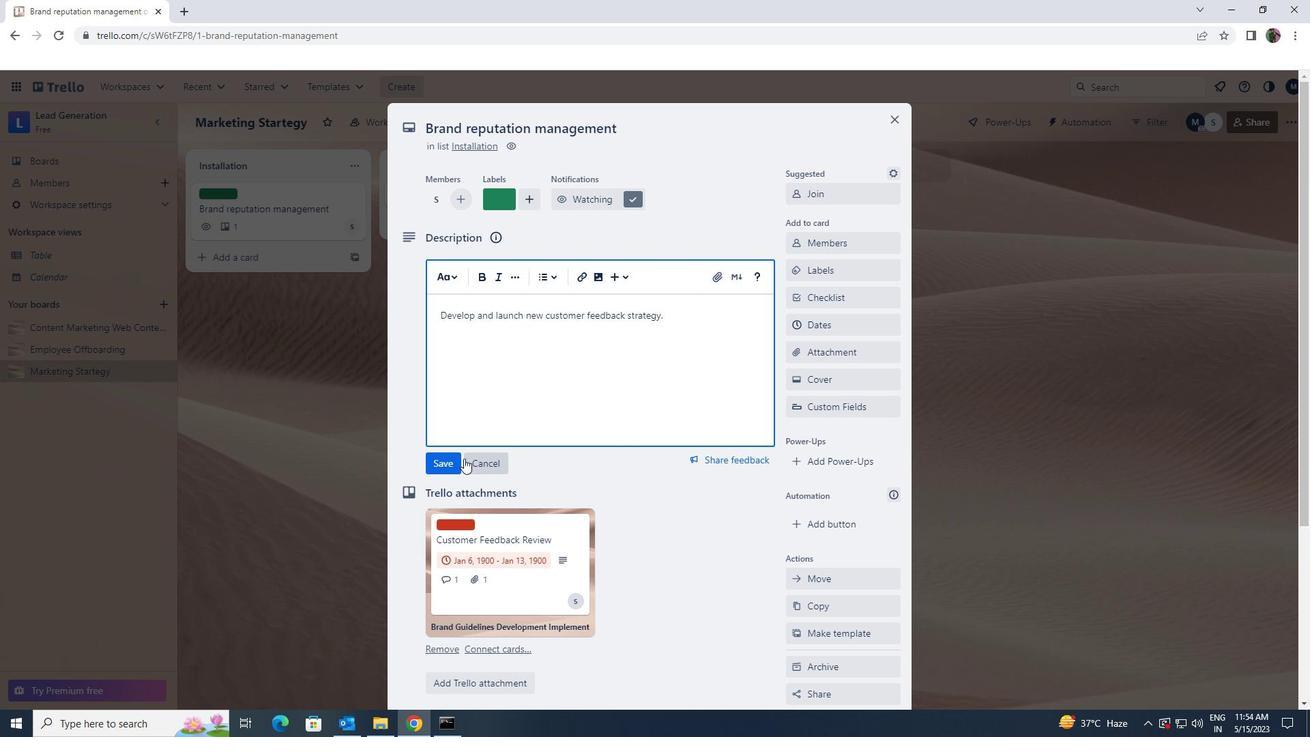 
Action: Mouse pressed left at (461, 459)
Screenshot: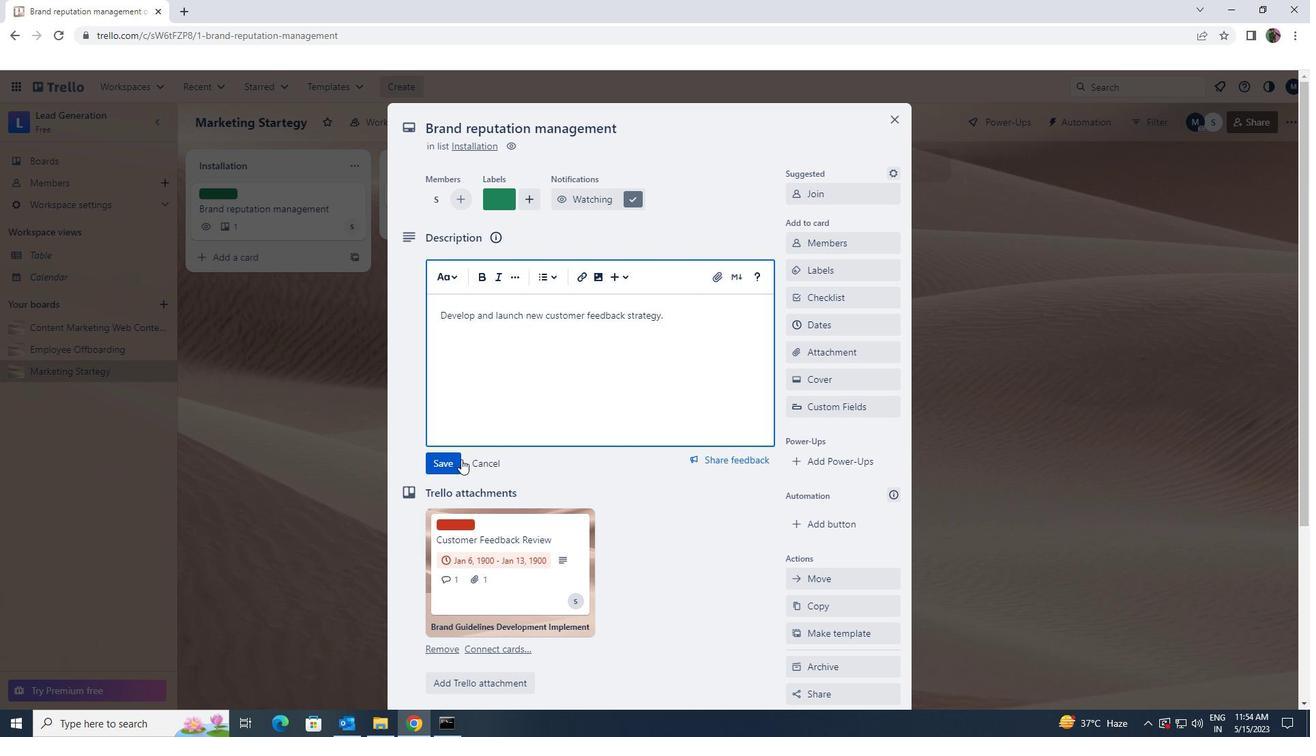 
Action: Mouse scrolled (461, 458) with delta (0, 0)
Screenshot: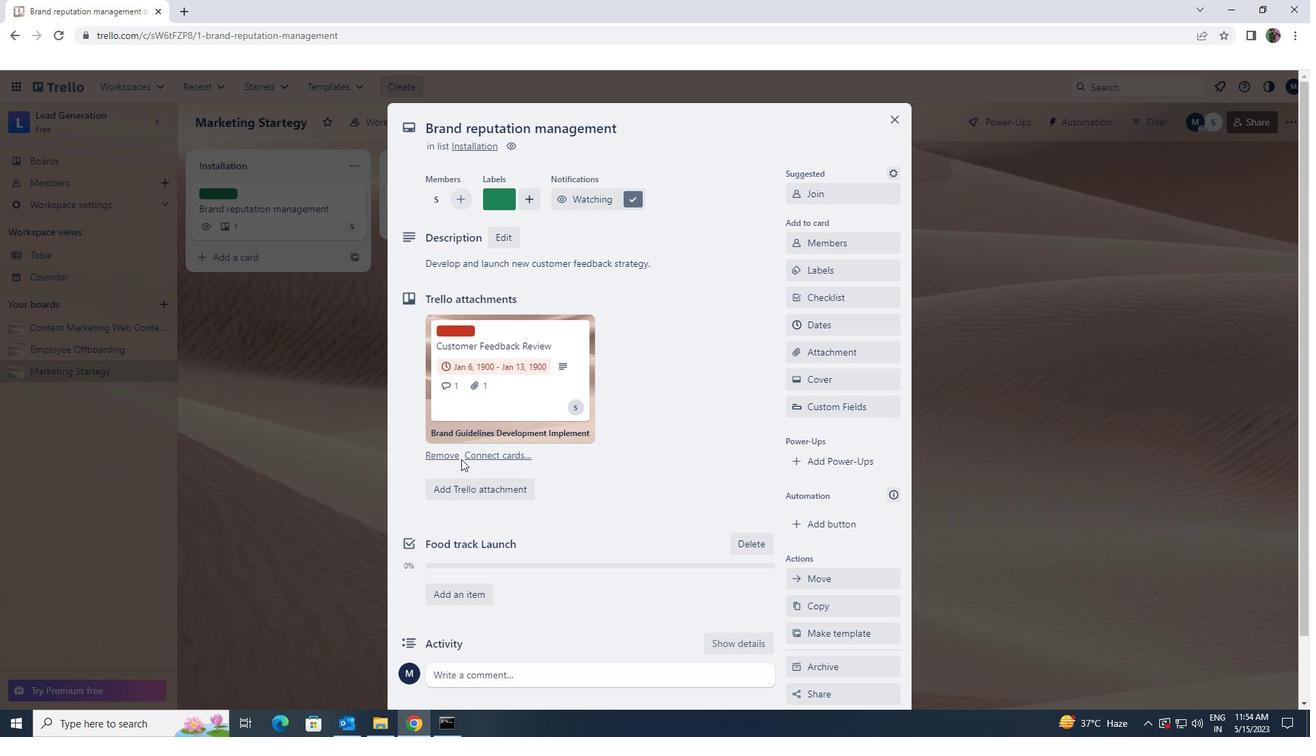 
Action: Mouse scrolled (461, 458) with delta (0, 0)
Screenshot: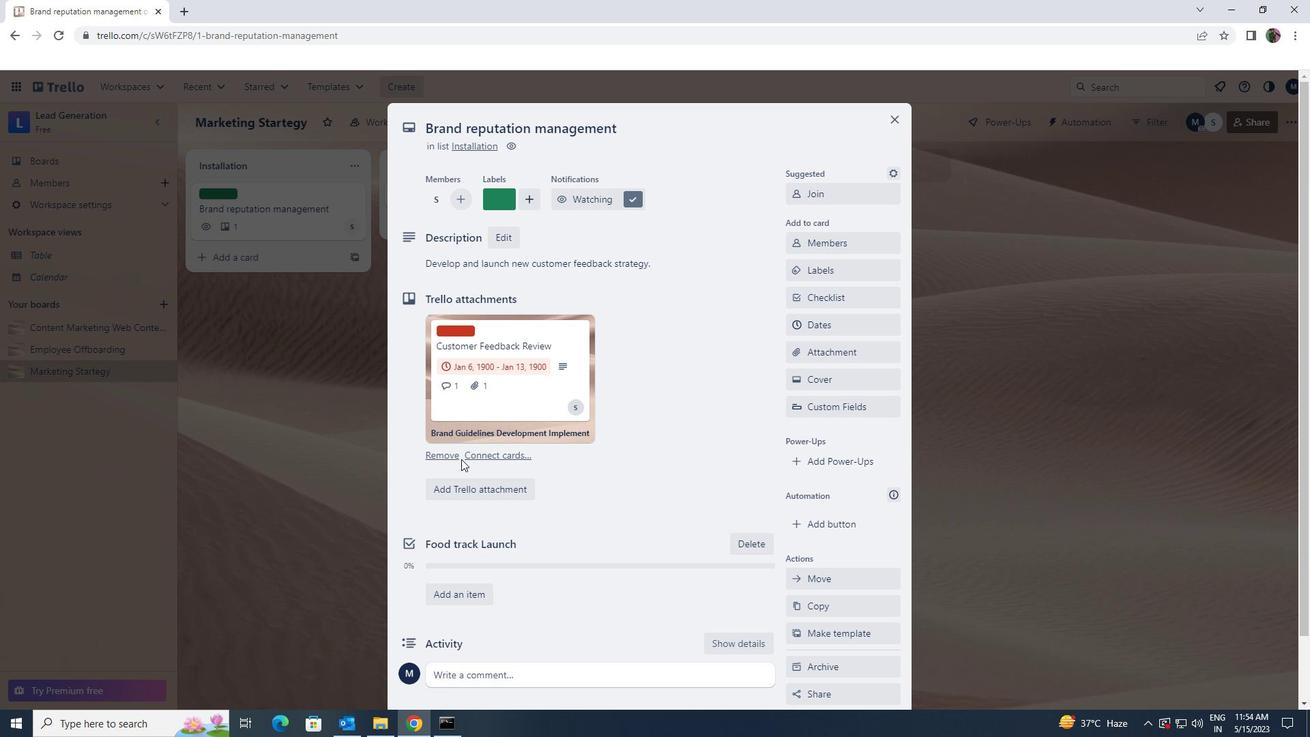 
Action: Mouse scrolled (461, 458) with delta (0, 0)
Screenshot: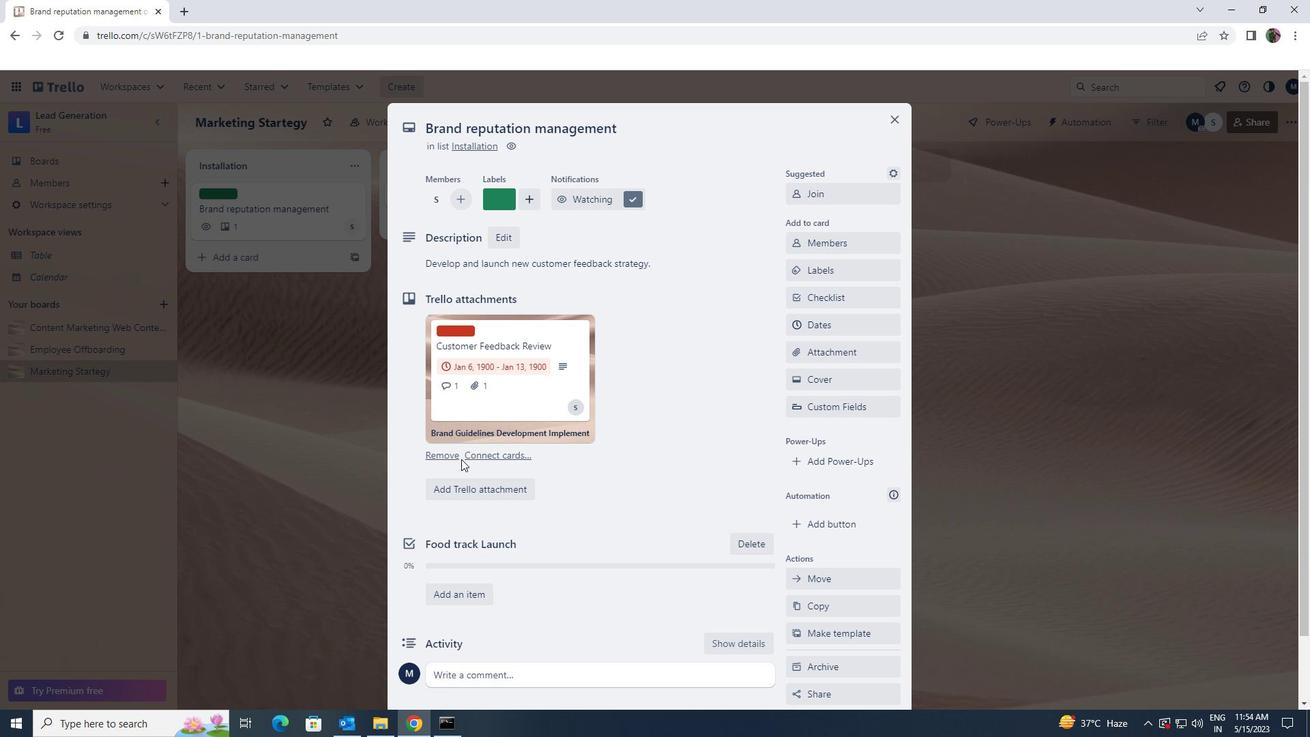 
Action: Mouse scrolled (461, 458) with delta (0, 0)
Screenshot: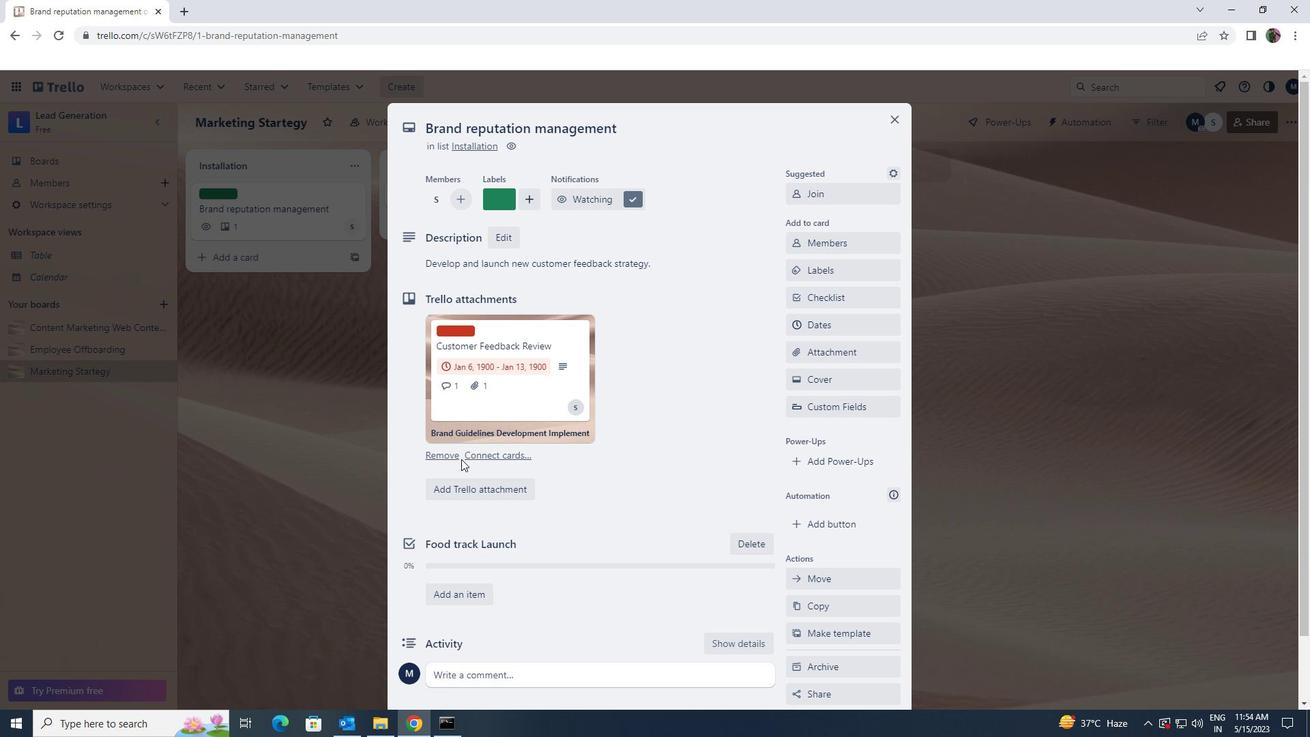 
Action: Mouse moved to (481, 608)
Screenshot: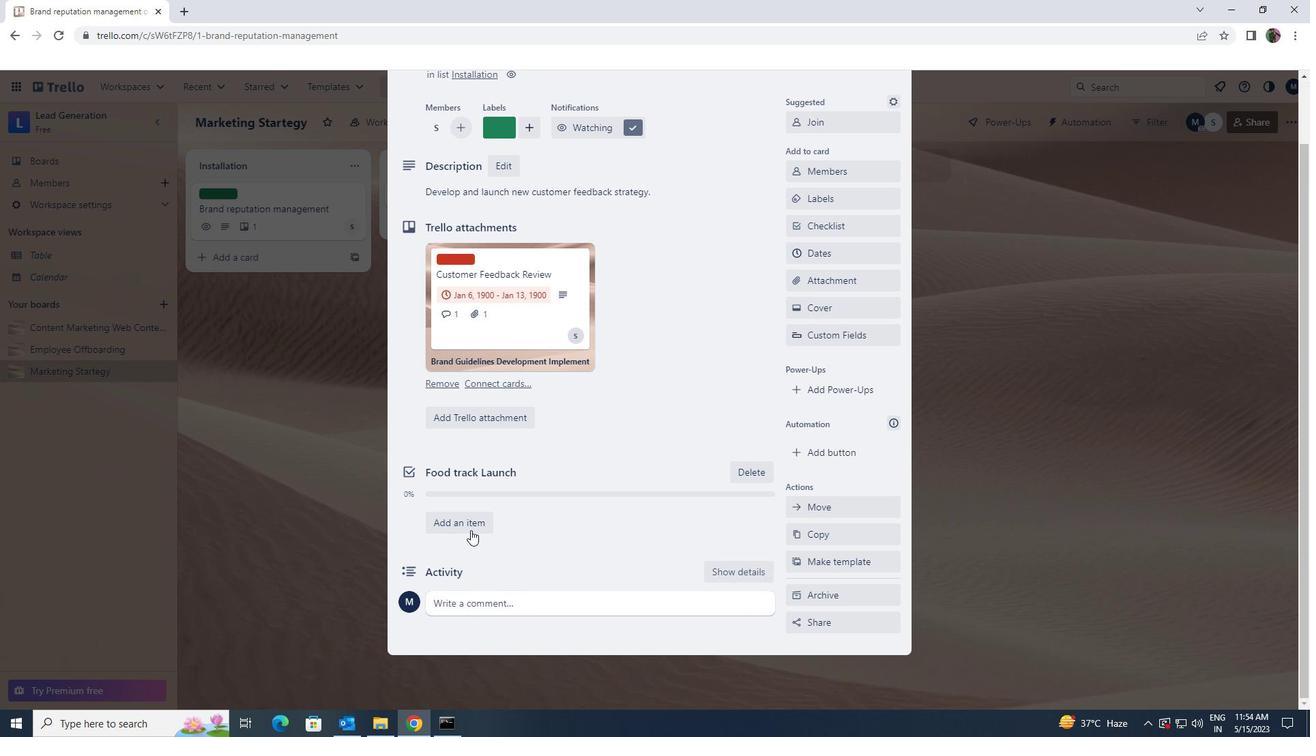 
Action: Mouse pressed left at (481, 608)
Screenshot: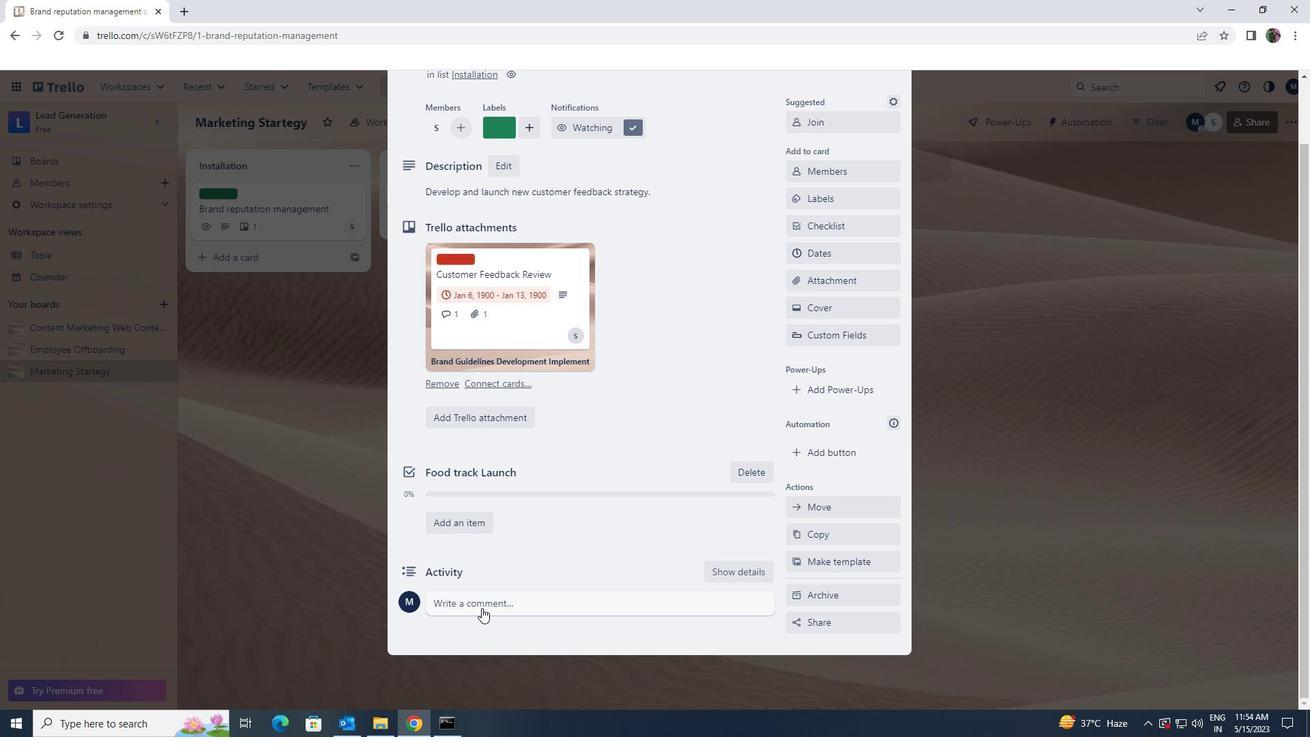 
Action: Key pressed <Key.shift>THIS<Key.space>TASK<Key.space>REQUIRES<Key.space>US<Key.space>TO<Key.space>BE<Key.space>DETAIL<Key.space>ORIENTED<Key.space>AND<Key.space>METICULOUS<Key.space>ENSURING<Key.space>WE<Key.space>DONT<Key.space>MISS<Key.space>IP<Key.backspace>MPORTANT<Key.space>INFORMATION<Key.space>OR<Key.space>DETAILS<Key.space>
Screenshot: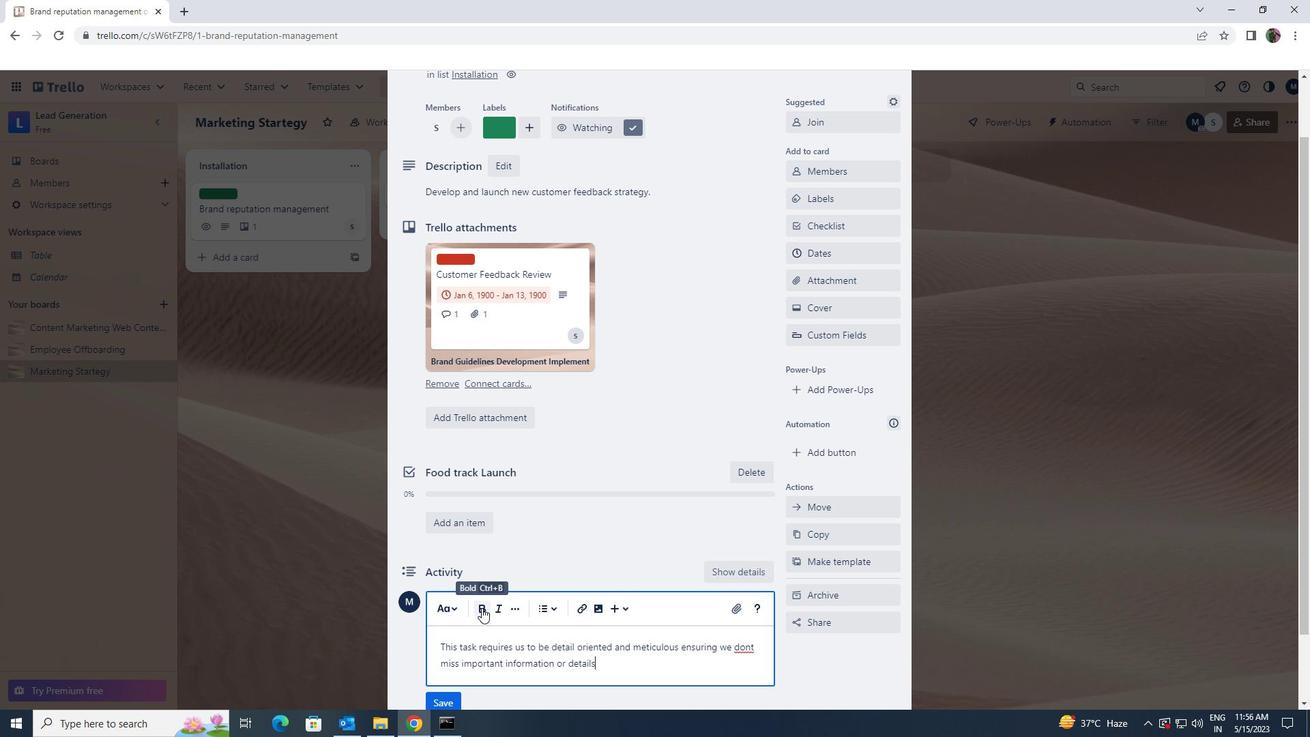 
Action: Mouse moved to (458, 702)
Screenshot: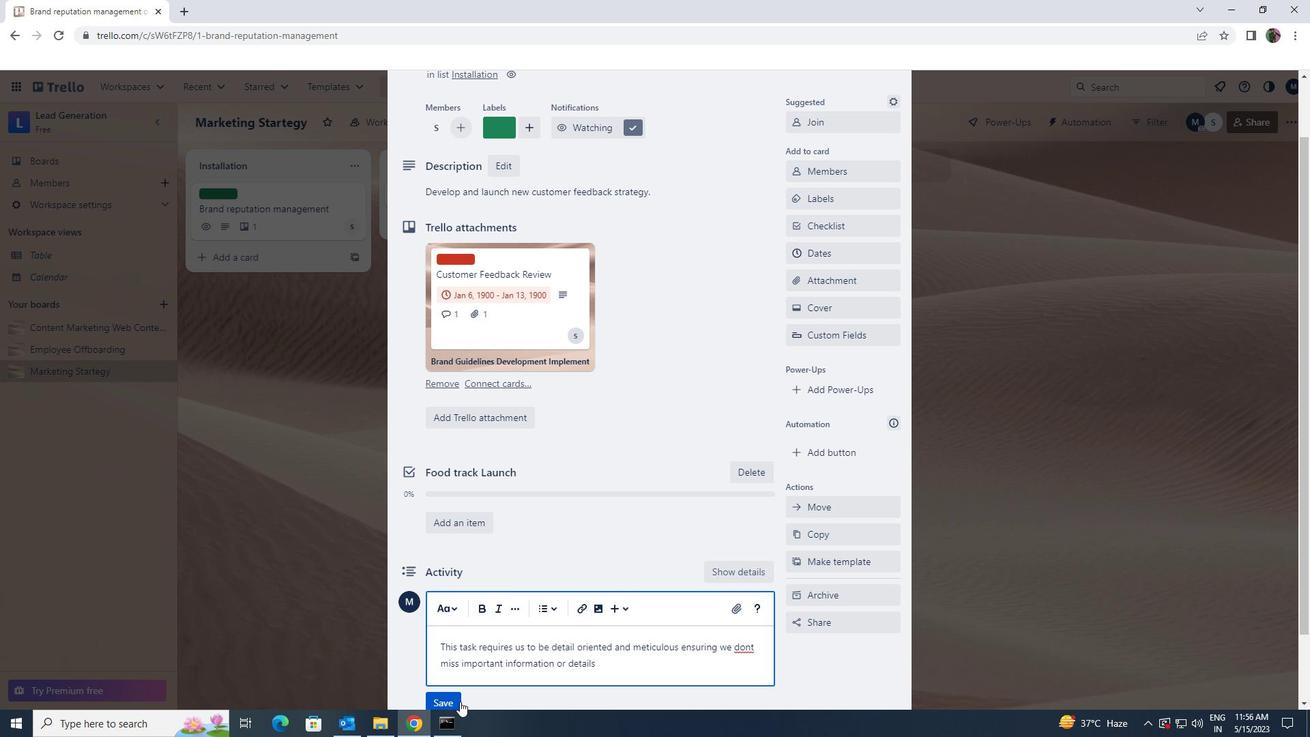 
Action: Mouse pressed left at (458, 702)
Screenshot: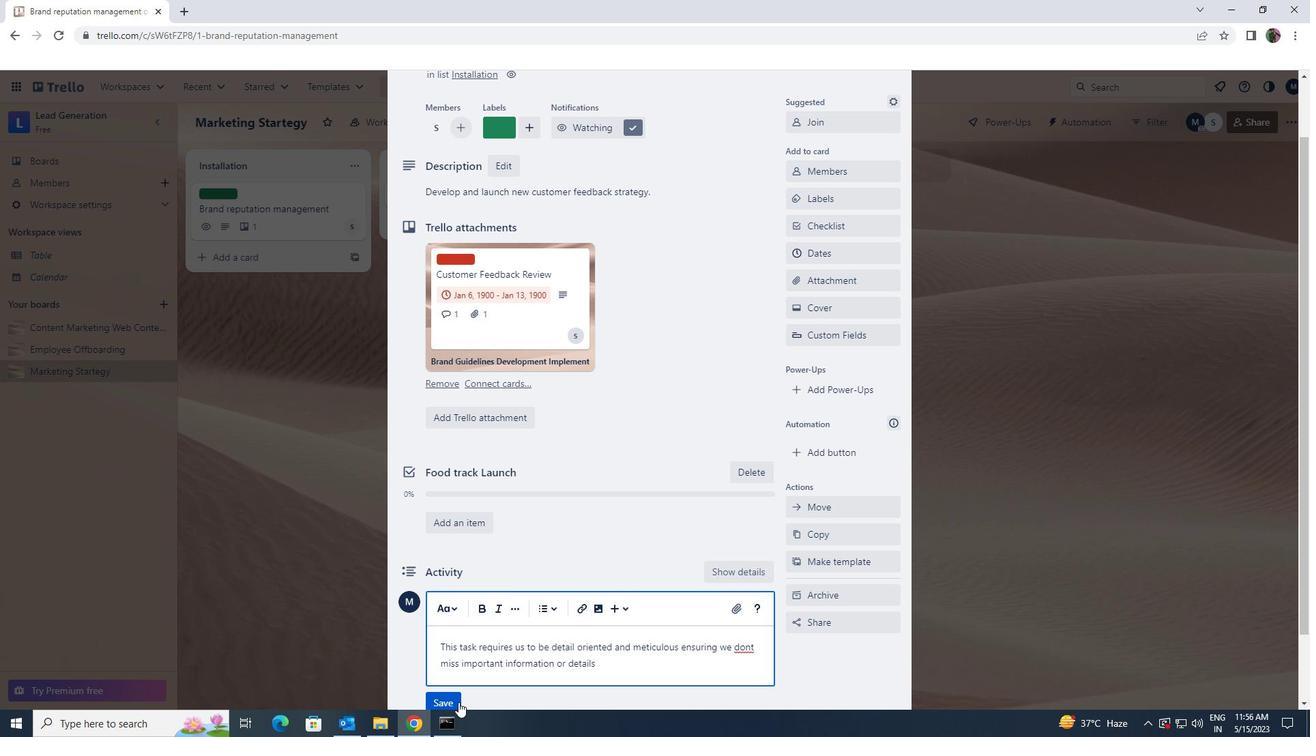 
Action: Mouse moved to (617, 613)
Screenshot: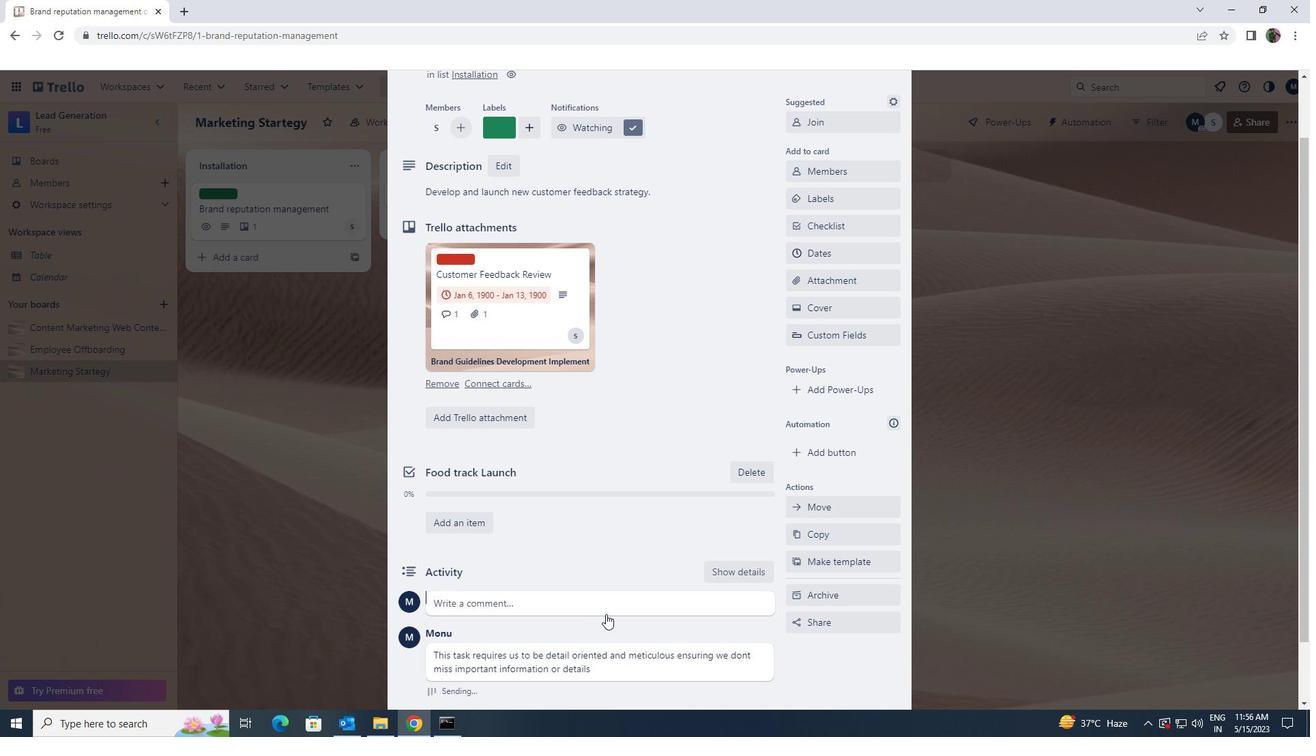
Action: Mouse scrolled (617, 614) with delta (0, 0)
Screenshot: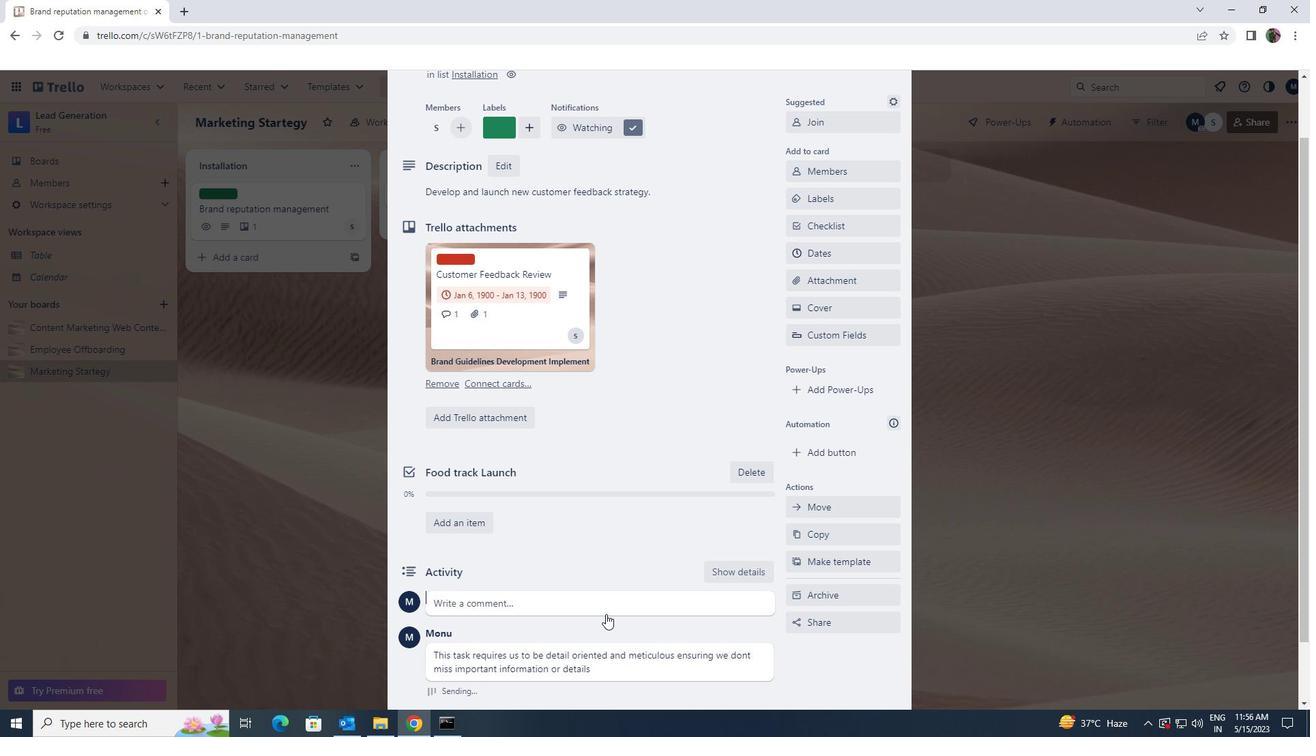 
Action: Mouse moved to (617, 613)
Screenshot: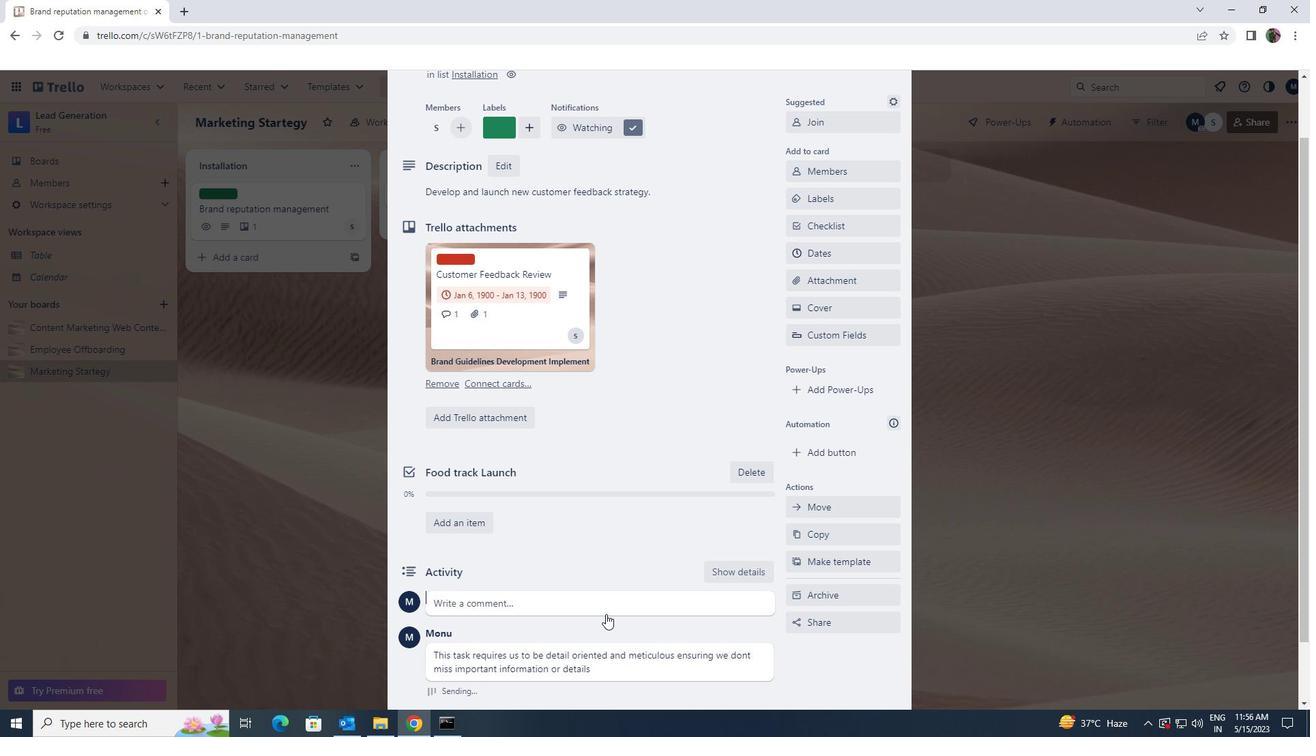 
Action: Mouse scrolled (617, 614) with delta (0, 0)
Screenshot: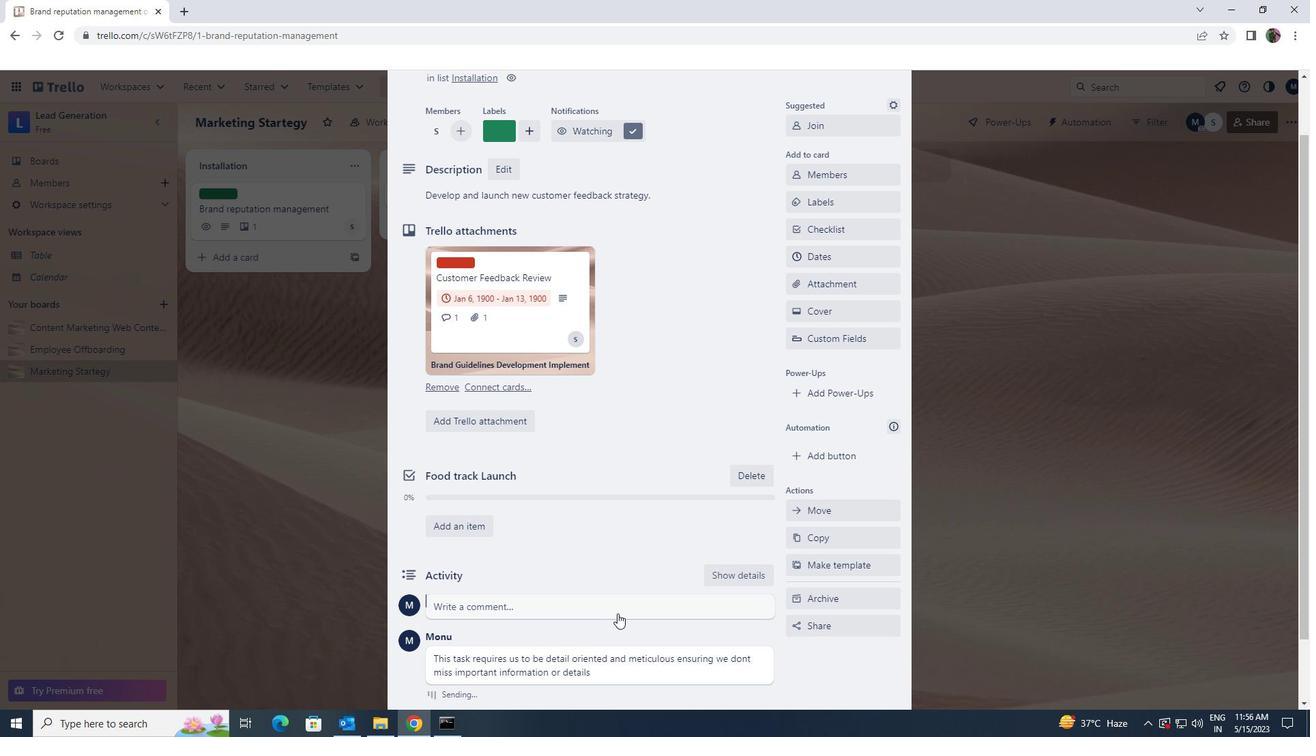
Action: Mouse scrolled (617, 614) with delta (0, 0)
Screenshot: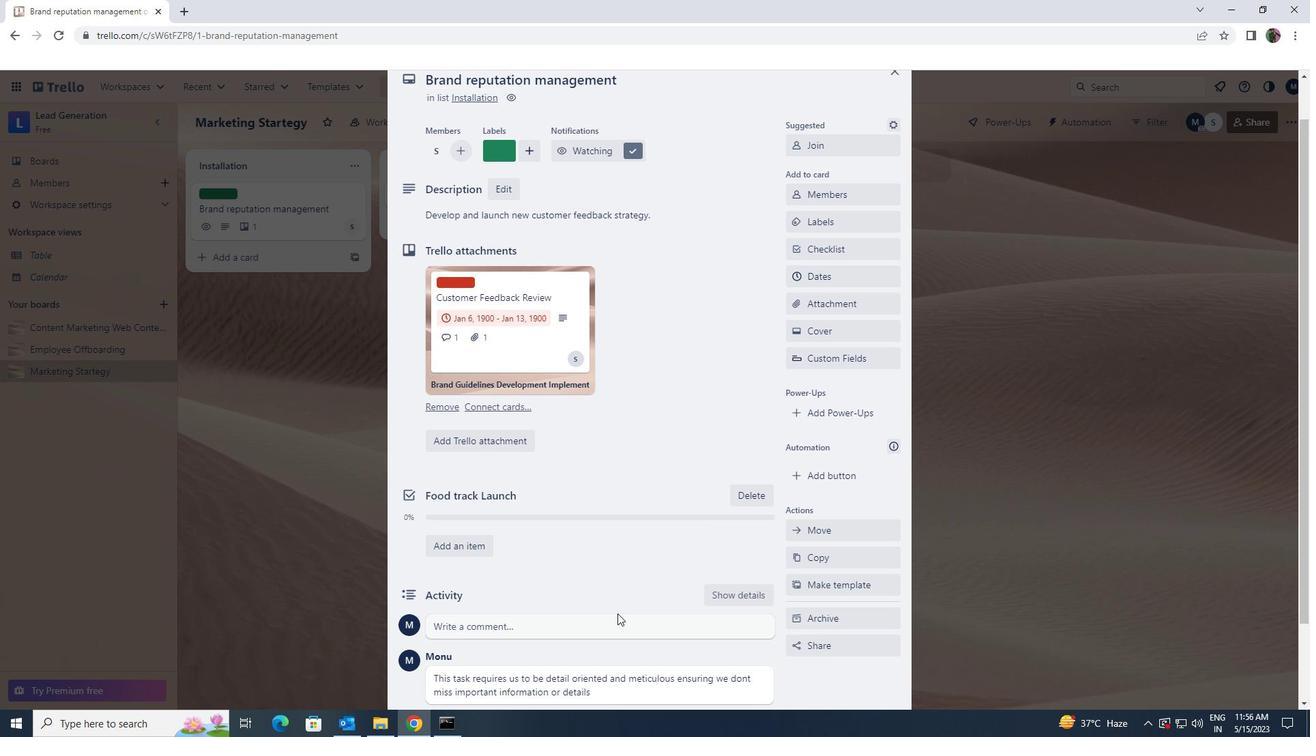 
Action: Mouse moved to (850, 333)
Screenshot: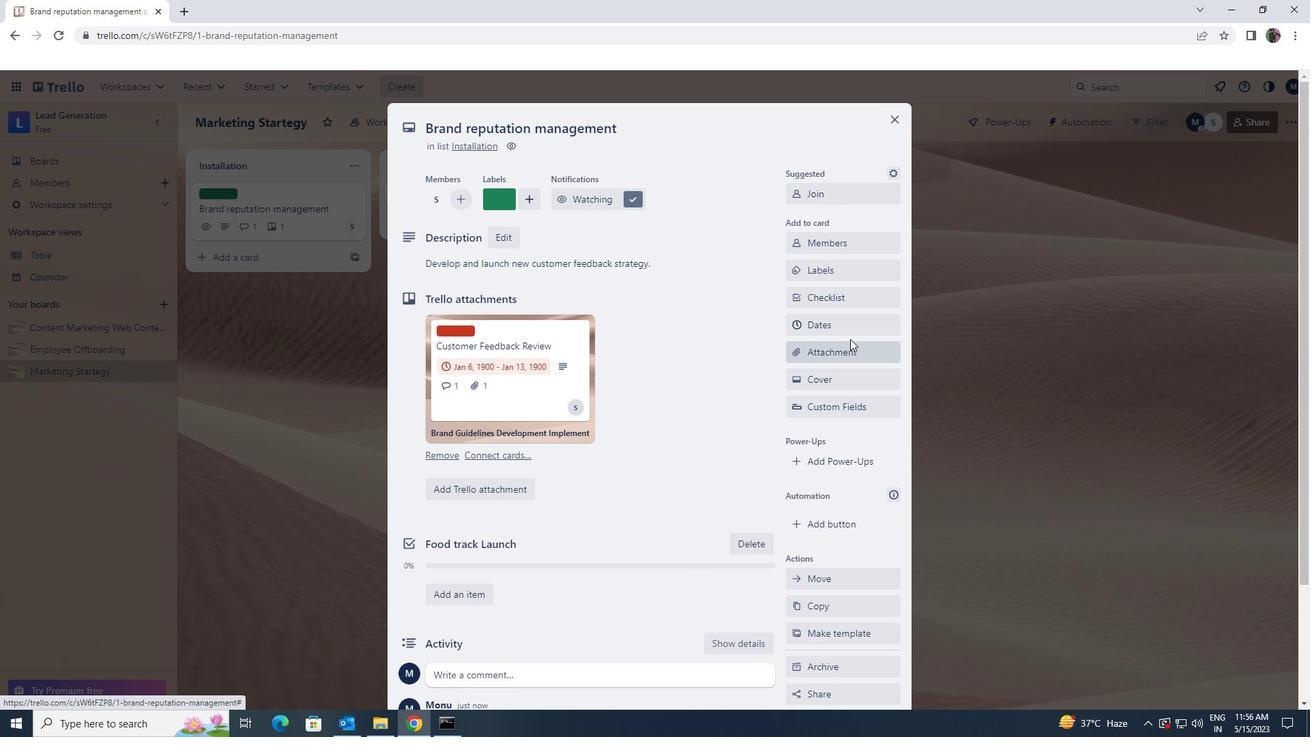 
Action: Mouse pressed left at (850, 333)
Screenshot: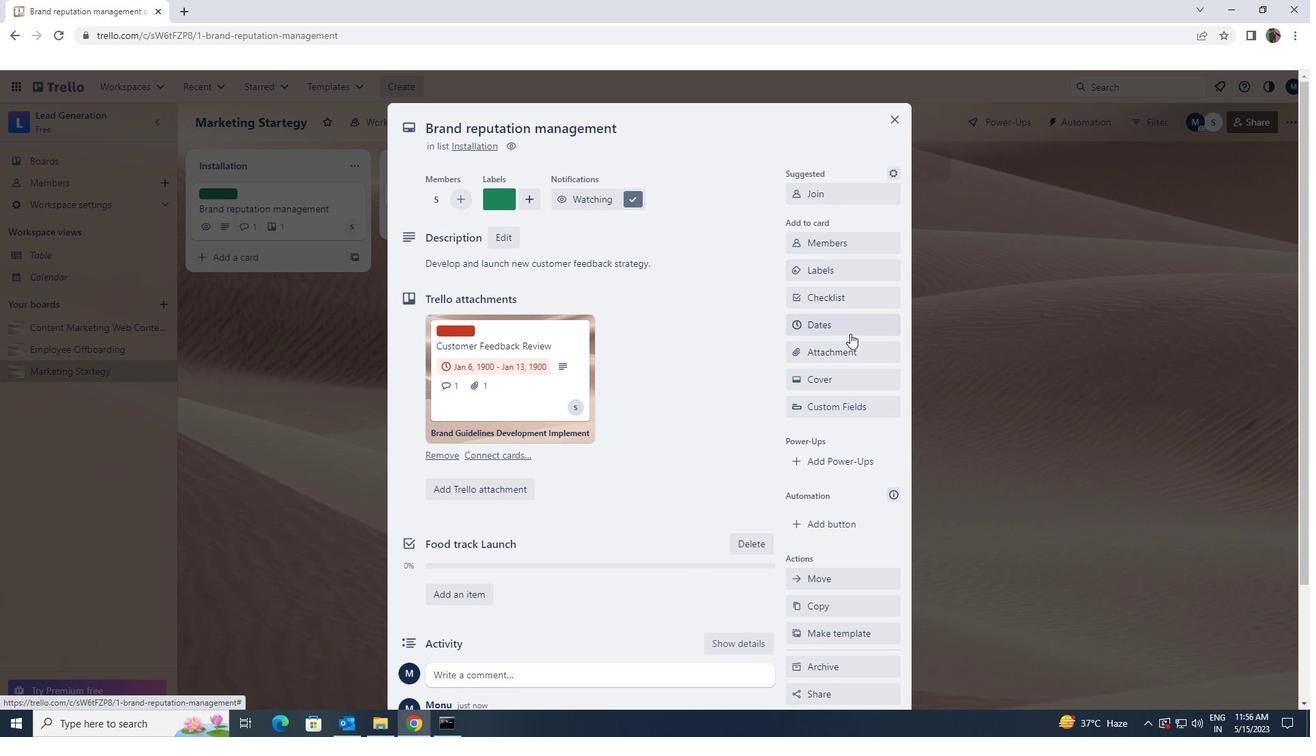 
Action: Mouse moved to (796, 369)
Screenshot: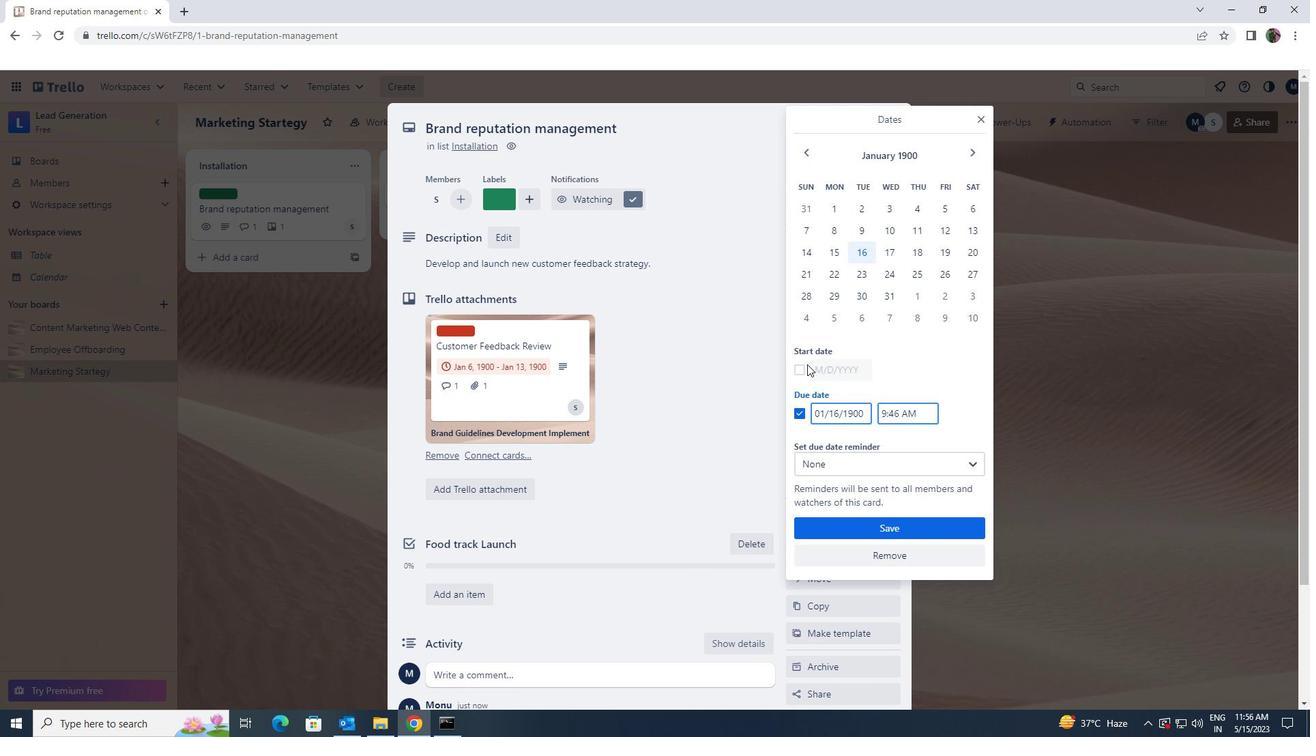 
Action: Mouse pressed left at (796, 369)
Screenshot: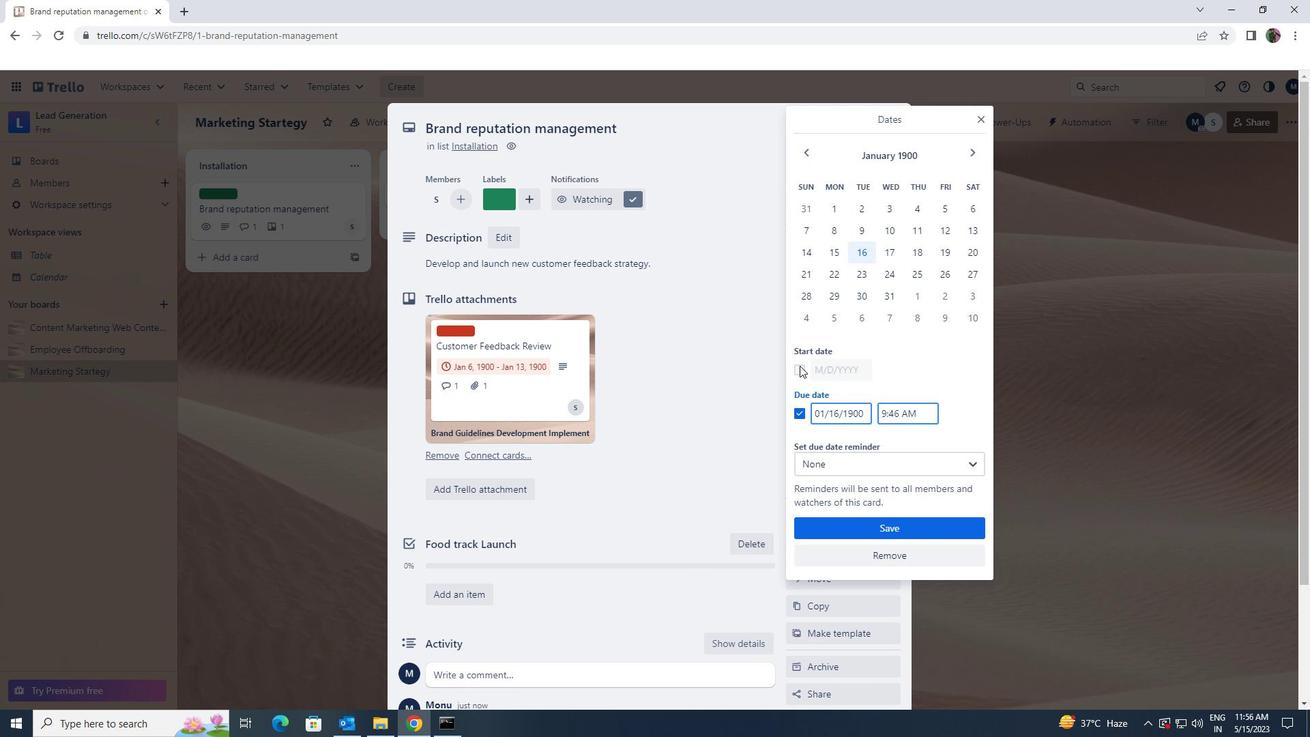 
Action: Mouse moved to (867, 373)
Screenshot: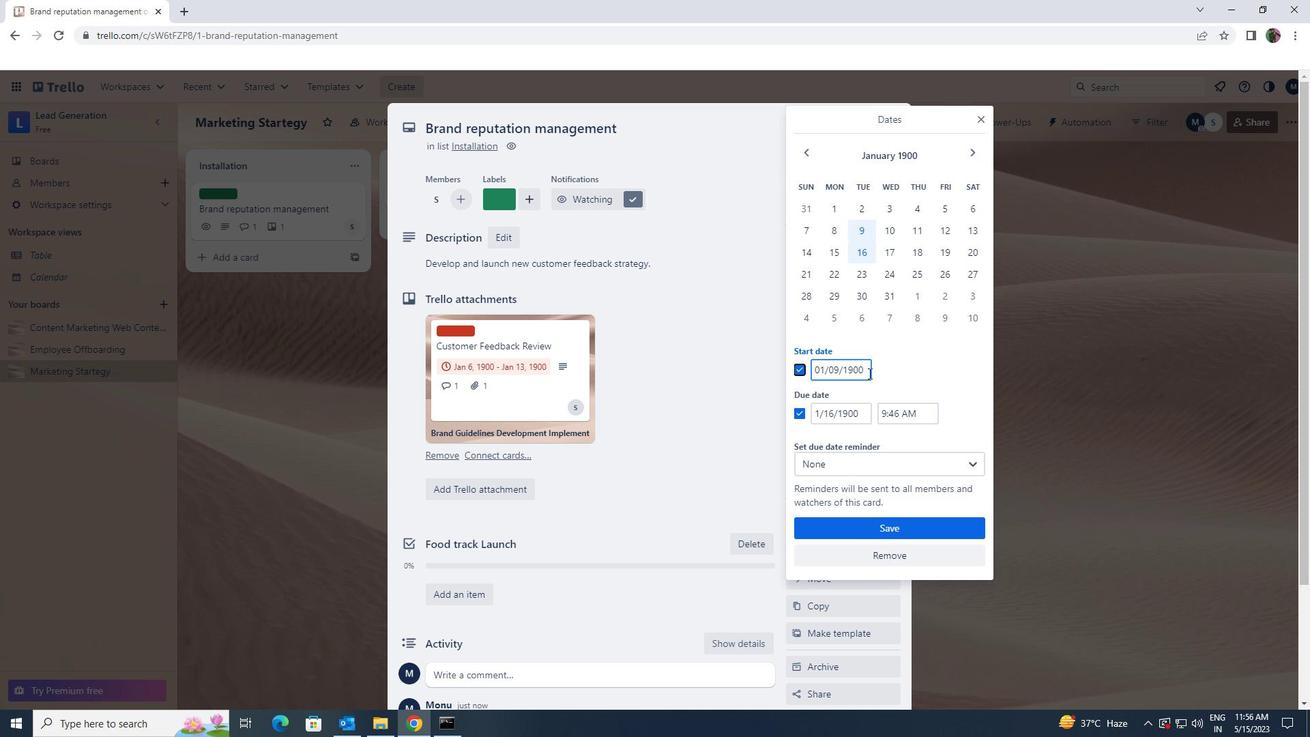 
Action: Mouse pressed left at (867, 373)
Screenshot: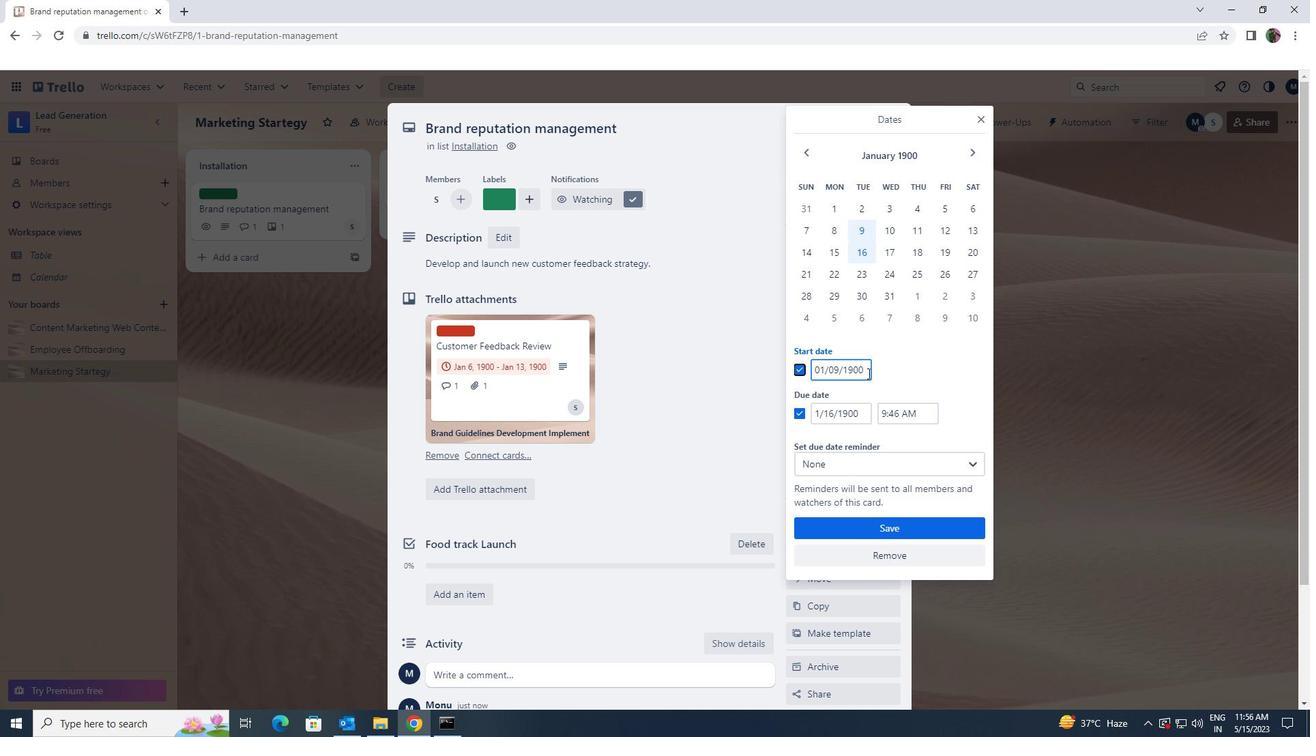 
Action: Mouse moved to (815, 376)
Screenshot: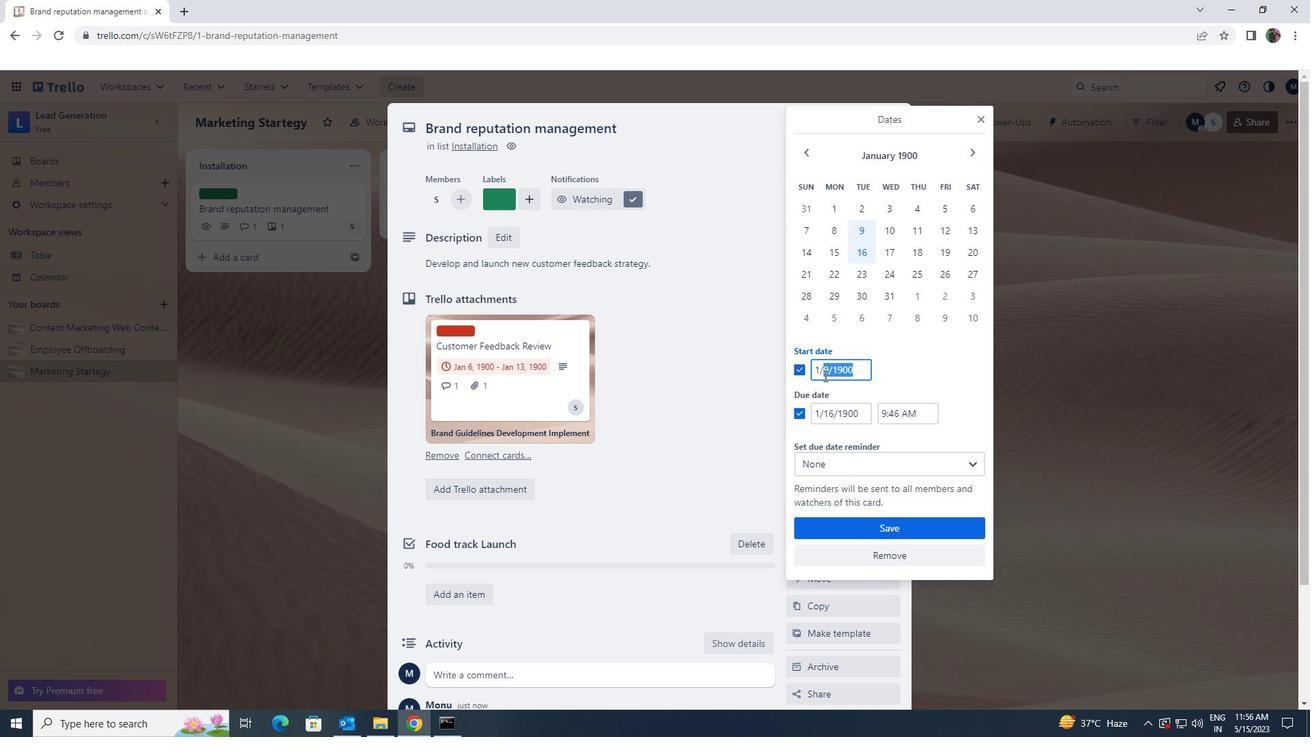 
Action: Key pressed 1/9/1900
Screenshot: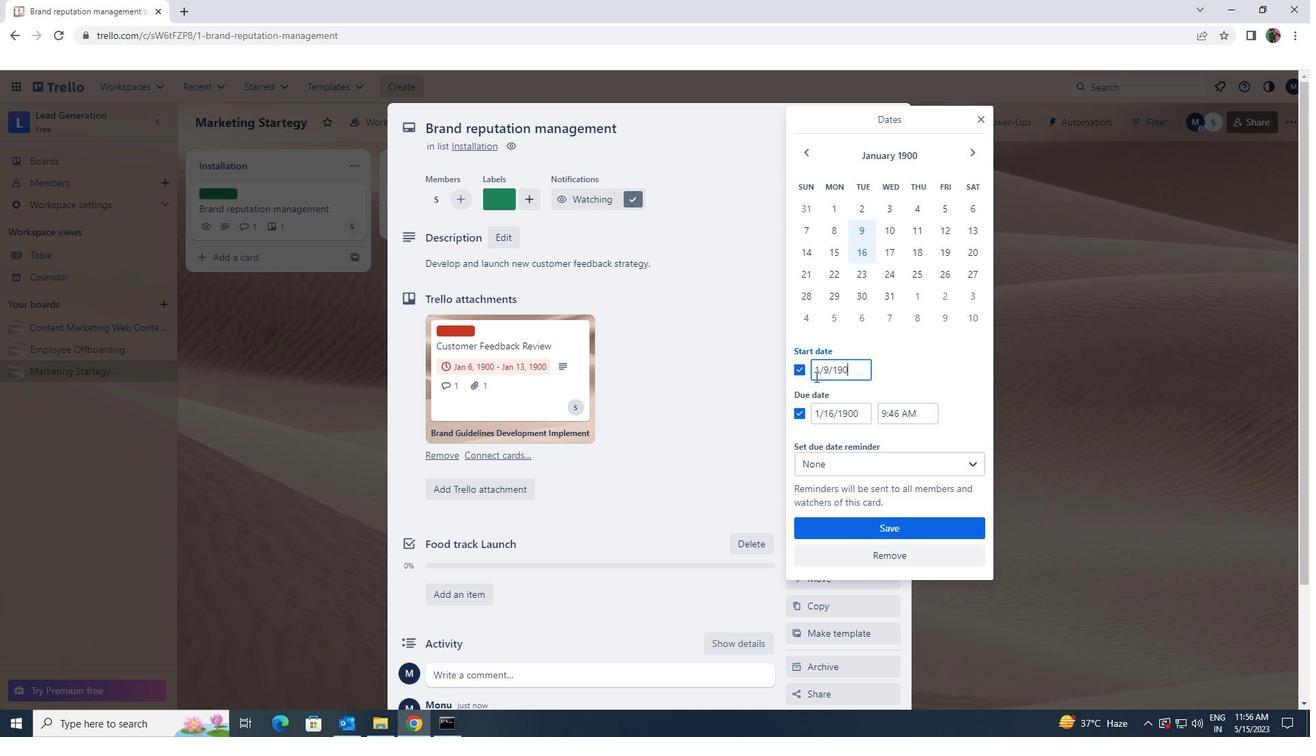
Action: Mouse moved to (862, 410)
Screenshot: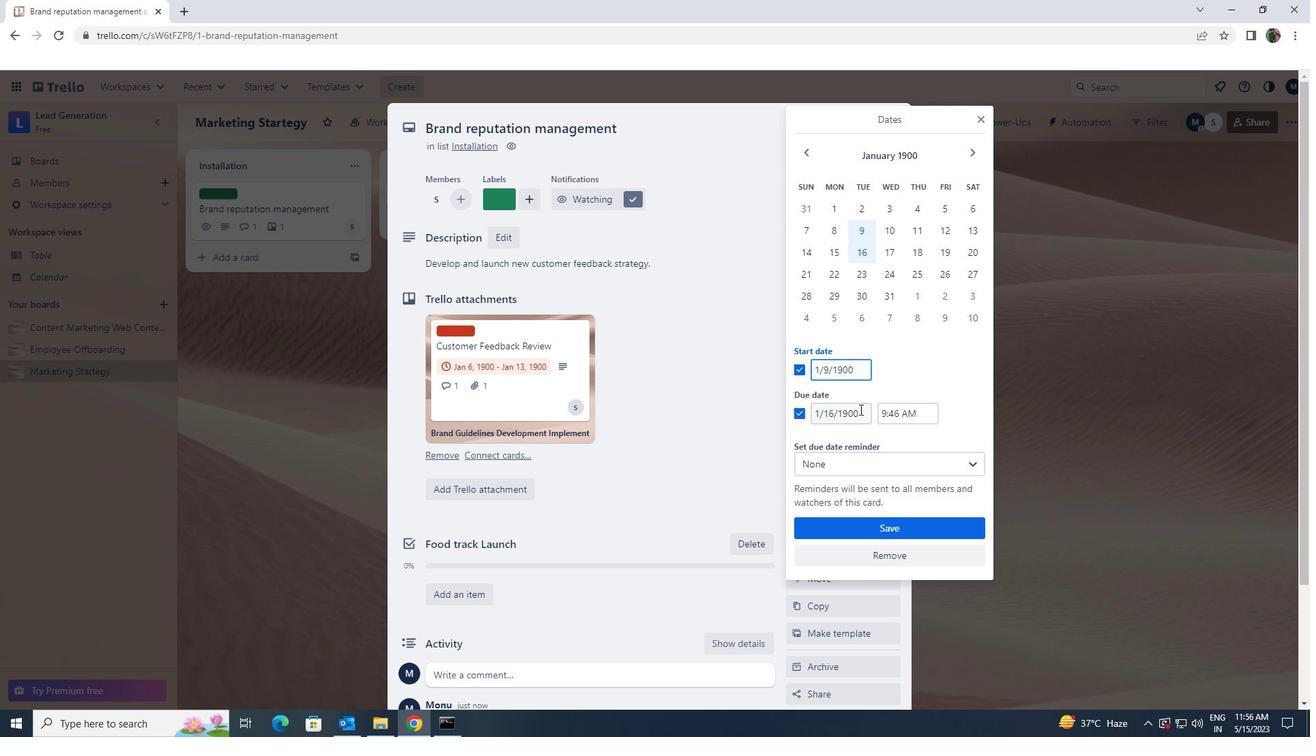 
Action: Mouse pressed left at (862, 410)
Screenshot: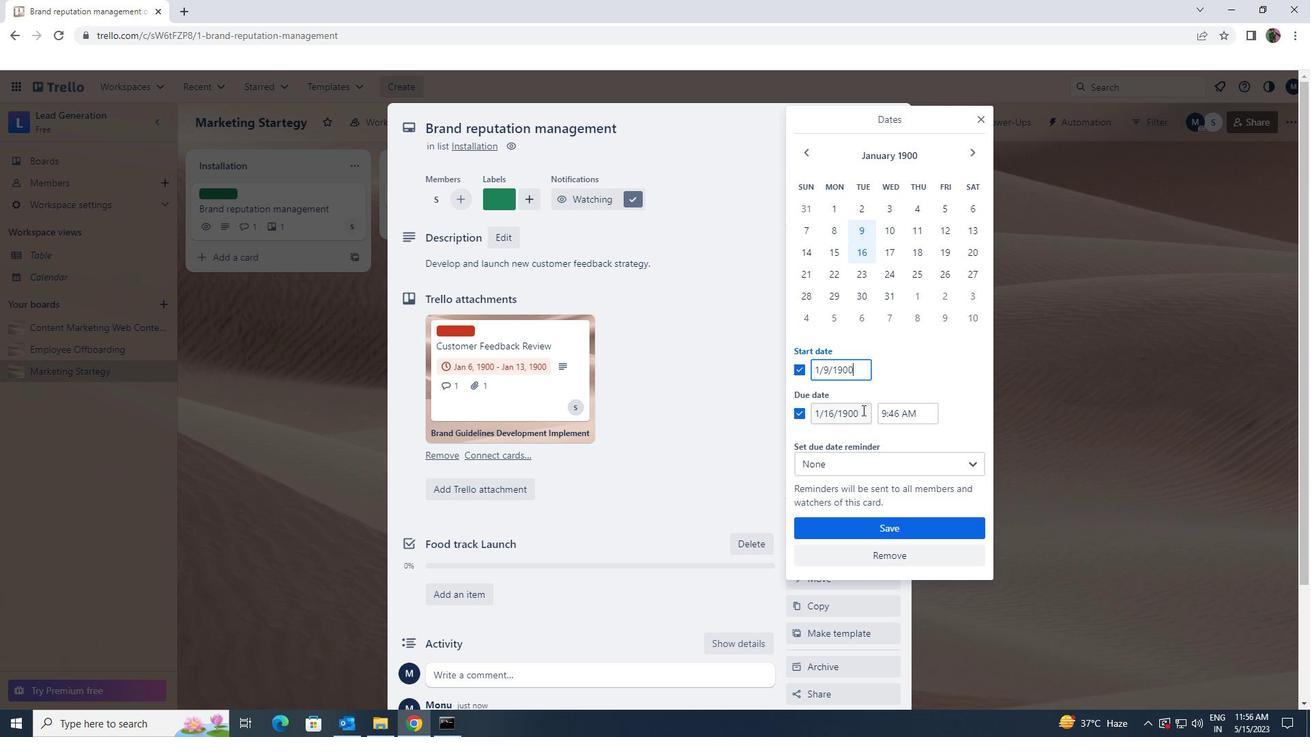 
Action: Mouse moved to (813, 412)
Screenshot: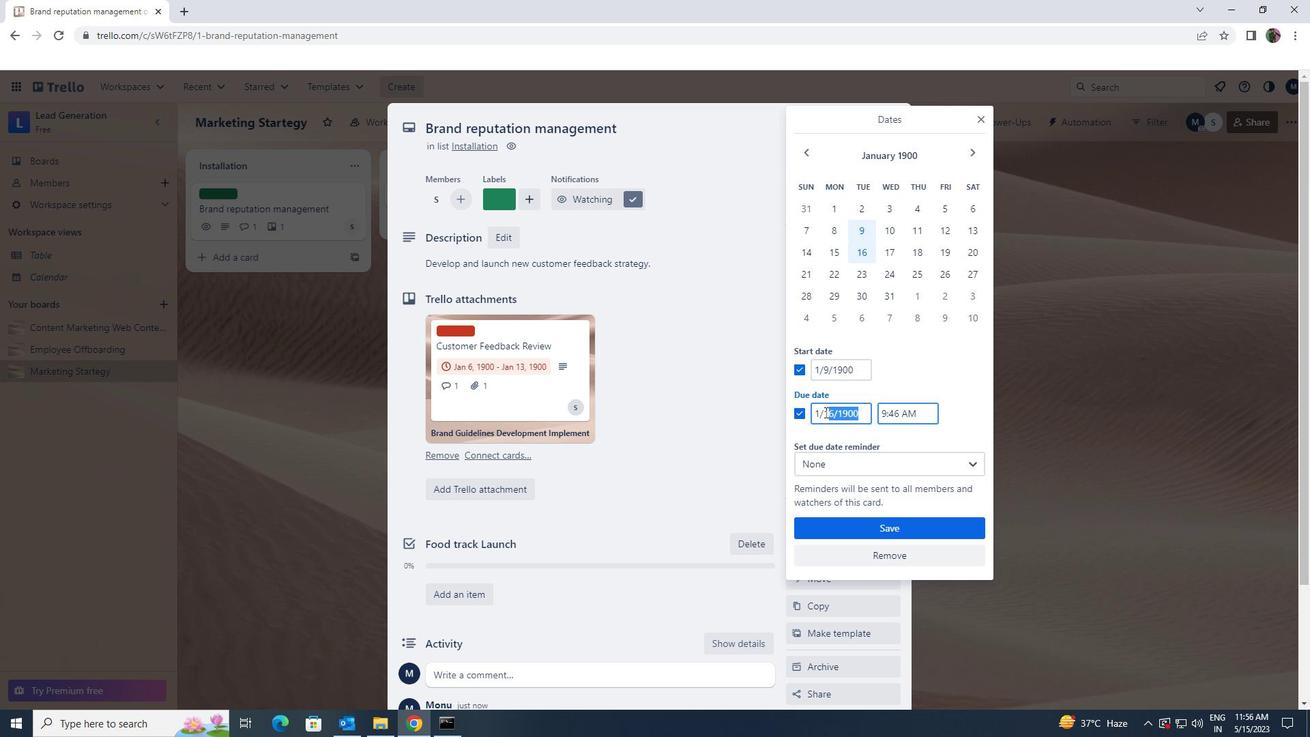 
Action: Key pressed 1/8/1900
Screenshot: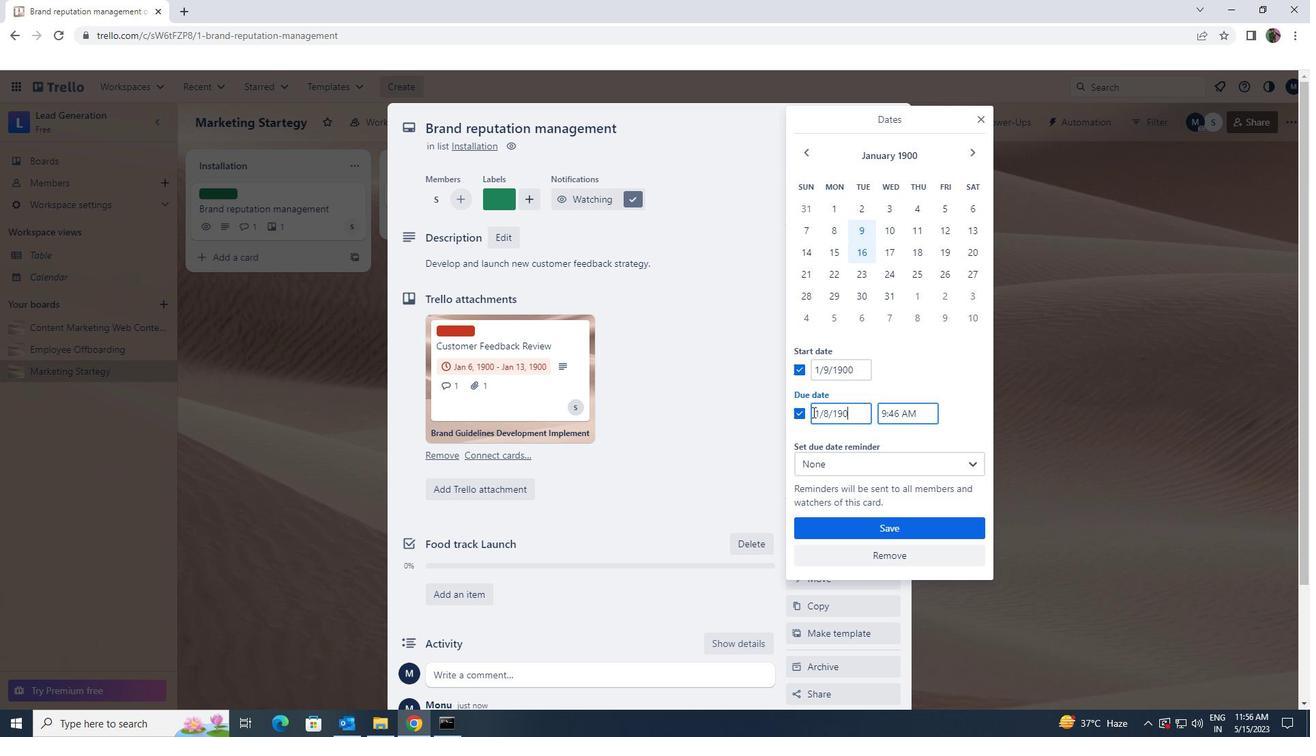
Action: Mouse moved to (828, 372)
Screenshot: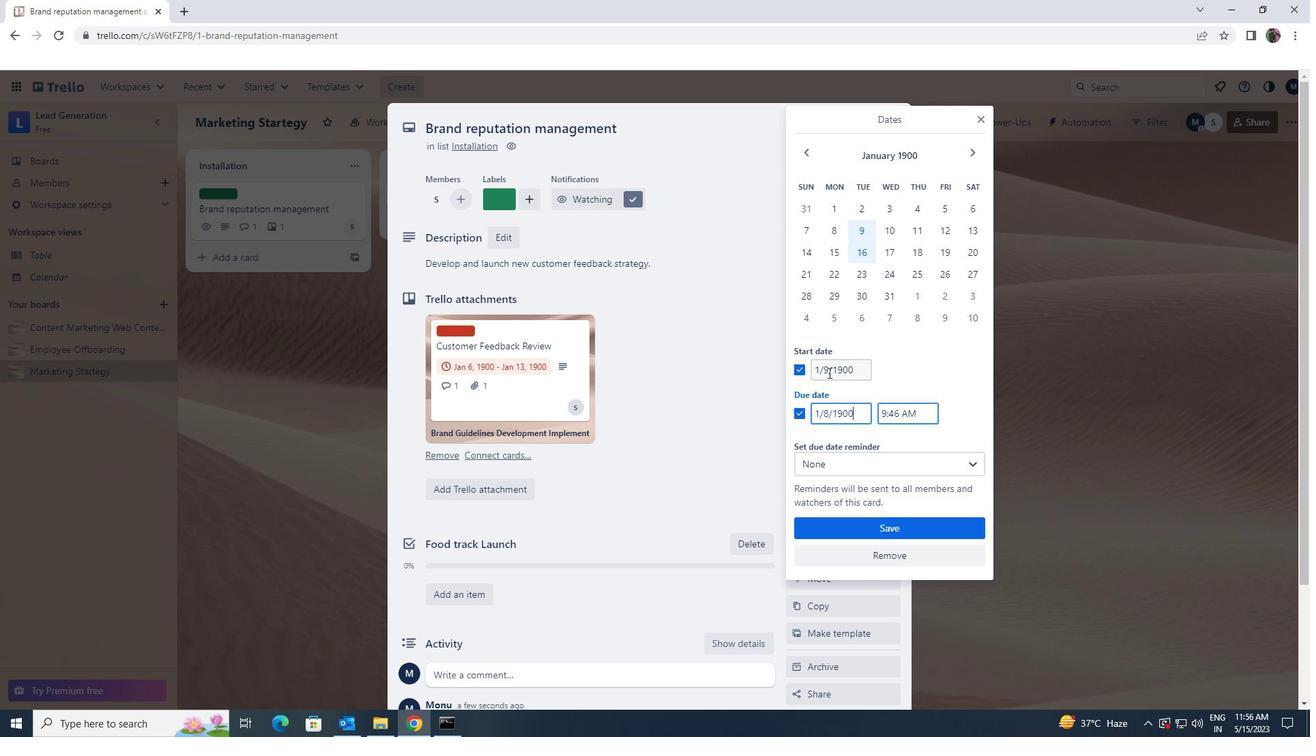 
Action: Mouse pressed left at (828, 372)
Screenshot: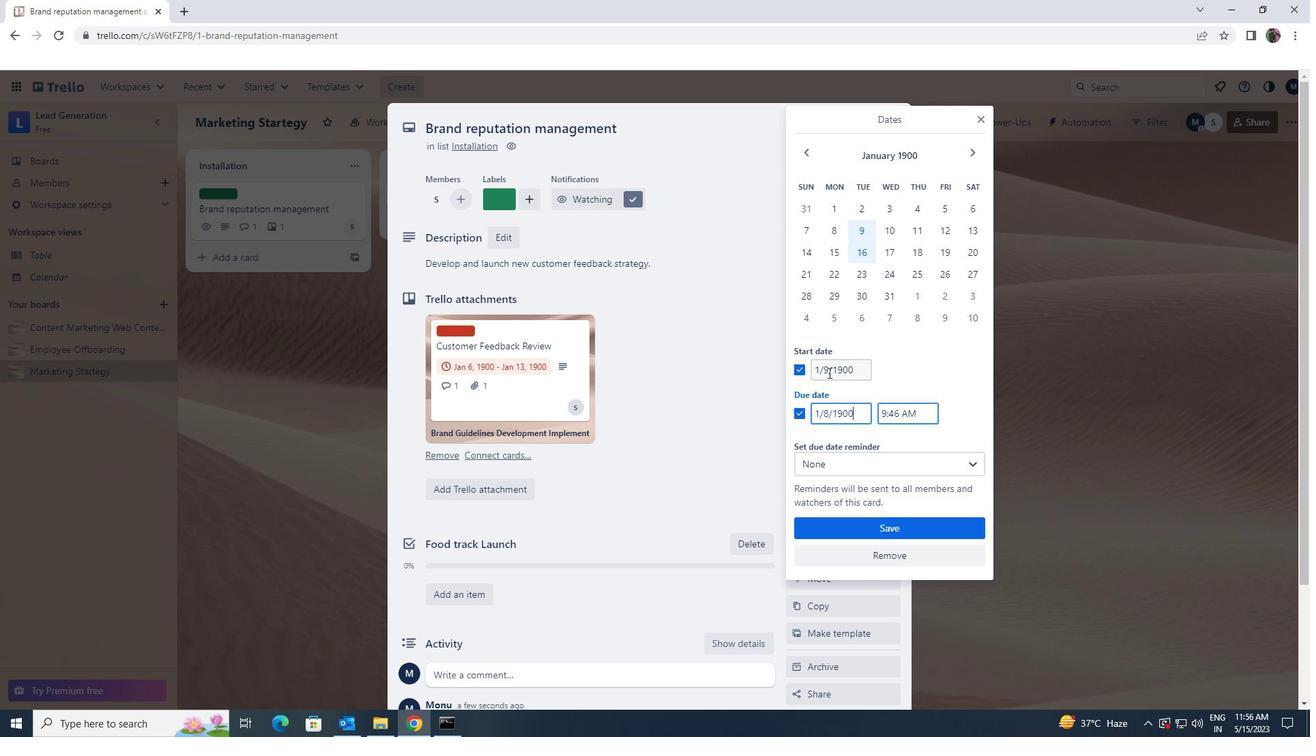 
Action: Mouse moved to (860, 526)
Screenshot: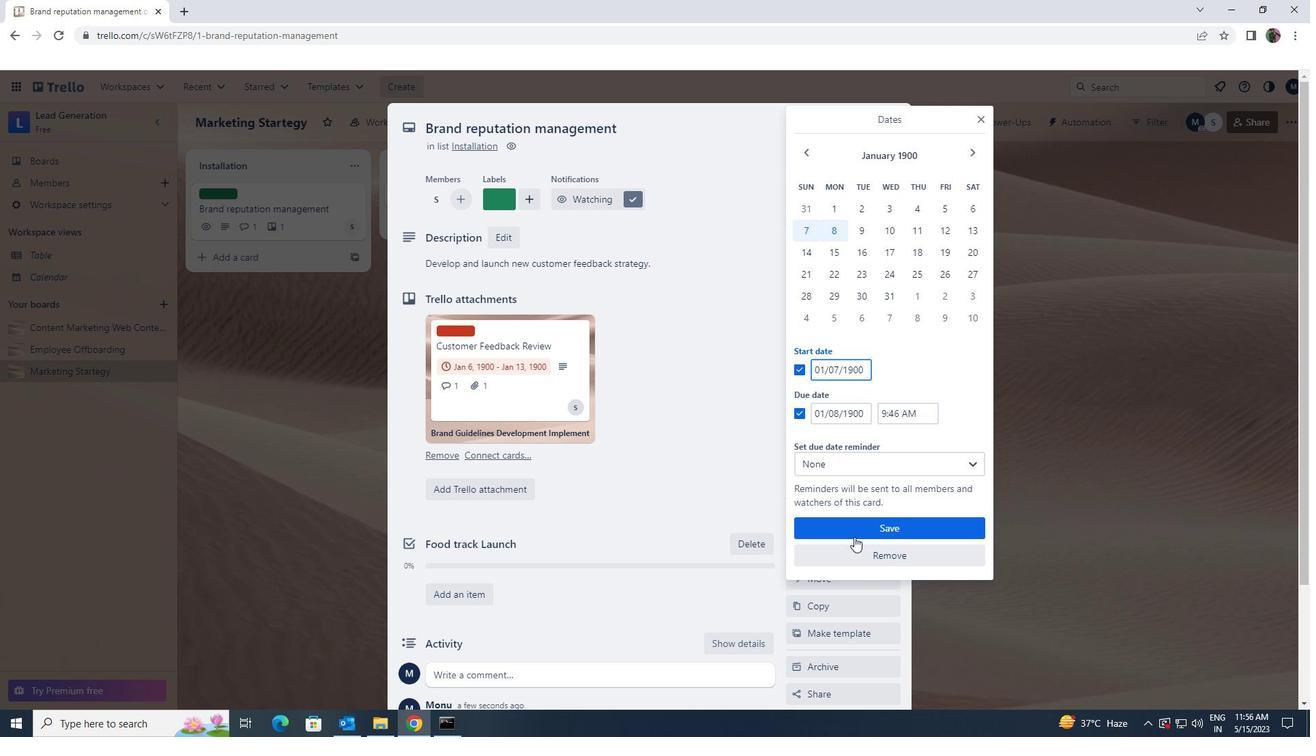 
Action: Mouse pressed left at (860, 526)
Screenshot: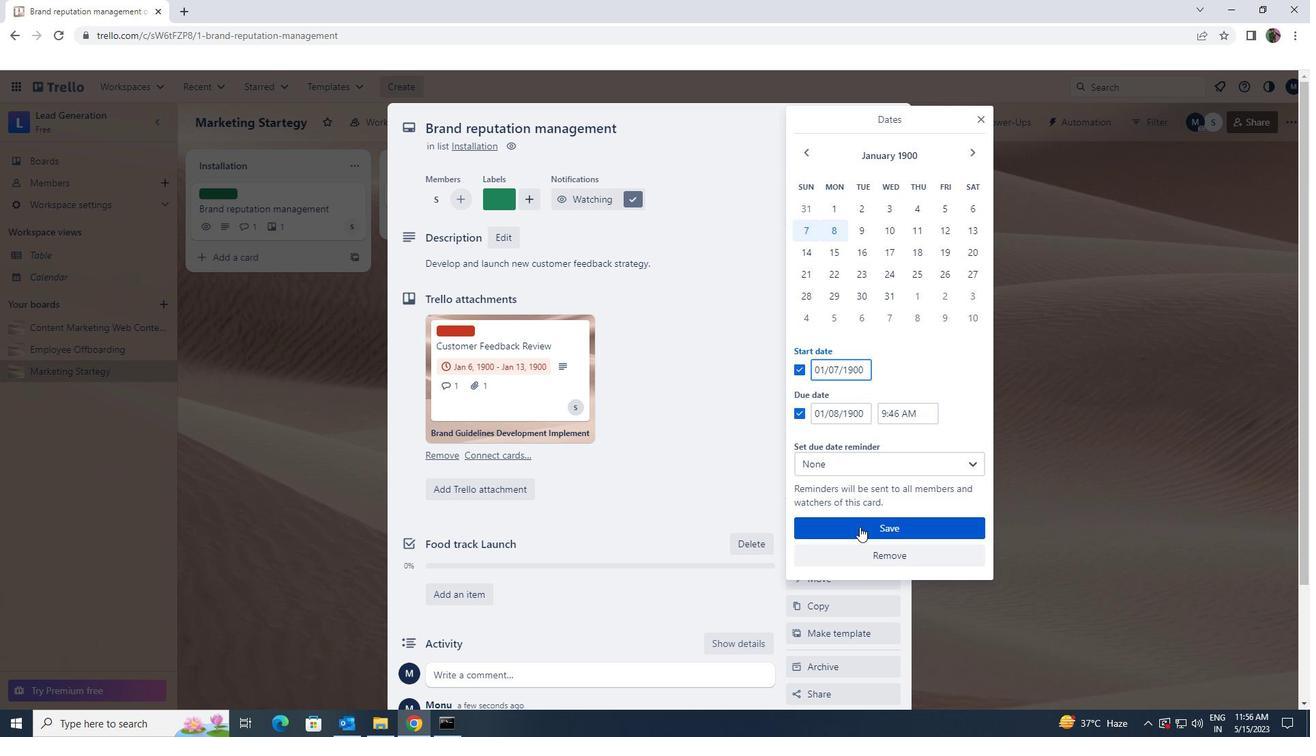 
Action: Mouse moved to (894, 123)
Screenshot: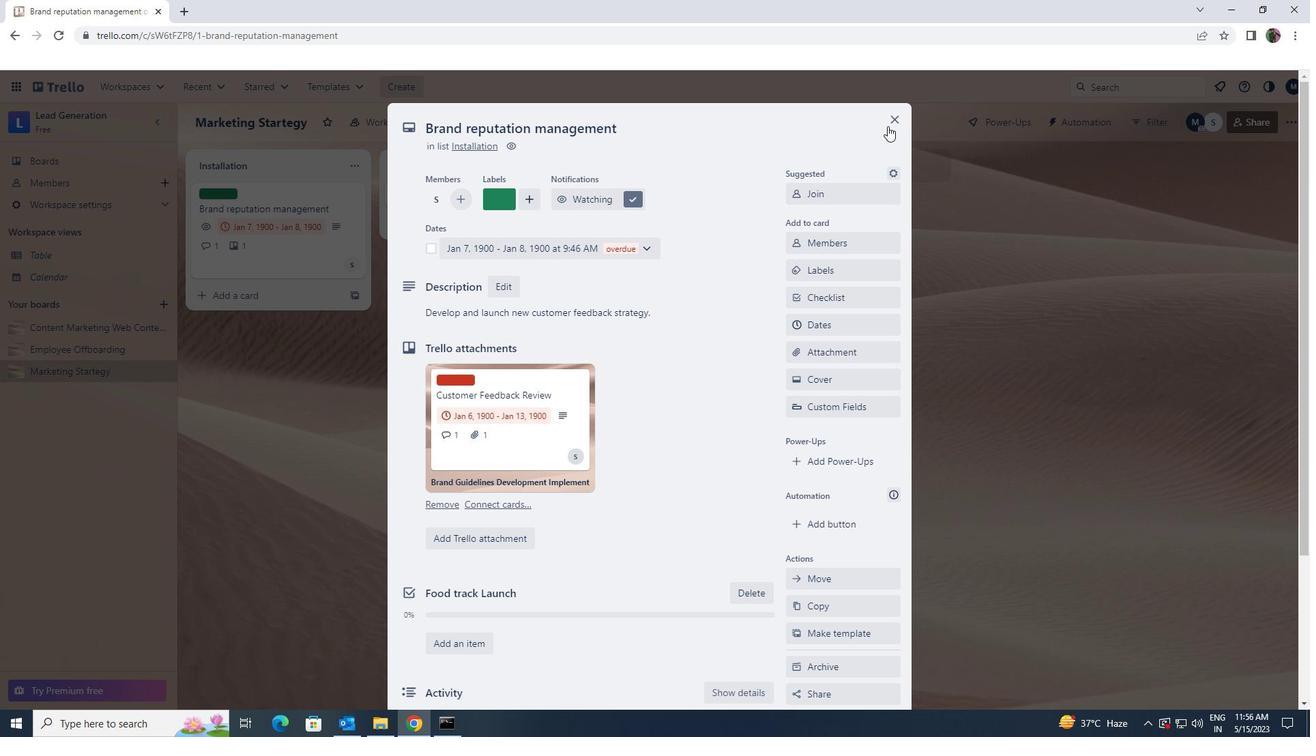 
Action: Mouse pressed left at (894, 123)
Screenshot: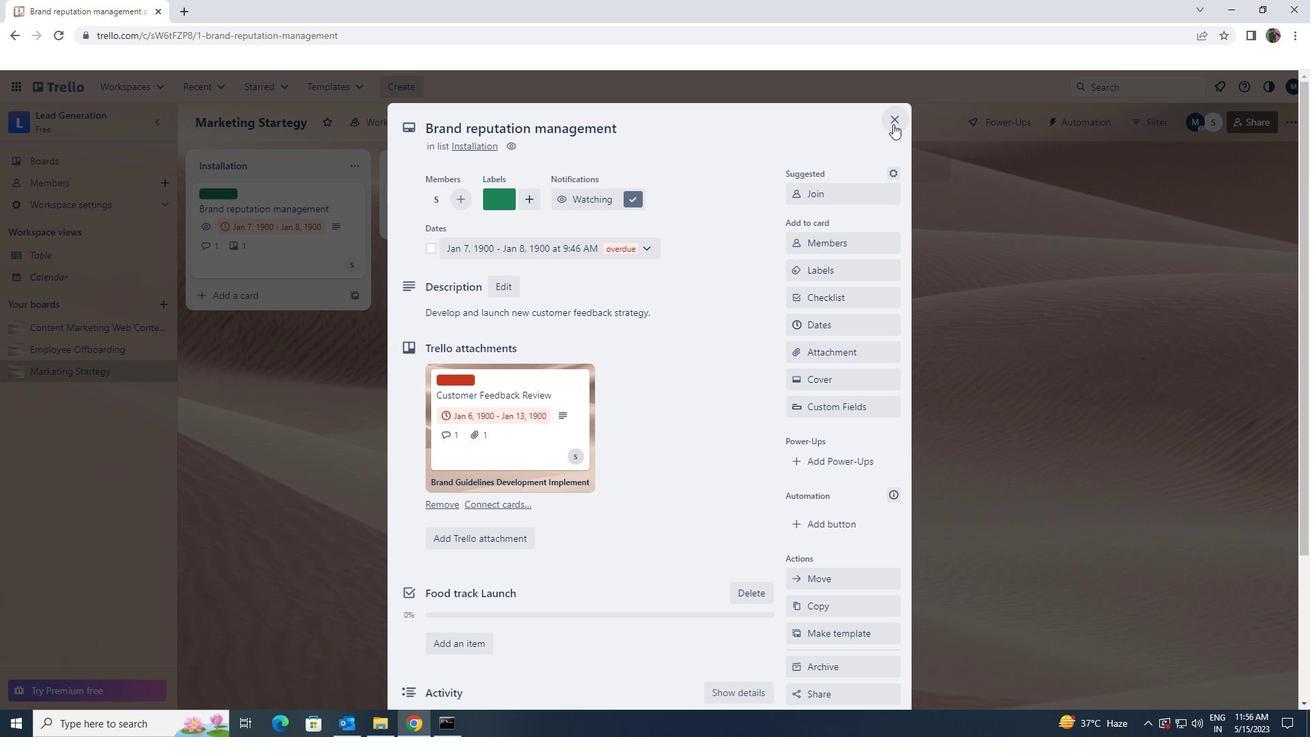 
Action: Mouse moved to (895, 118)
Screenshot: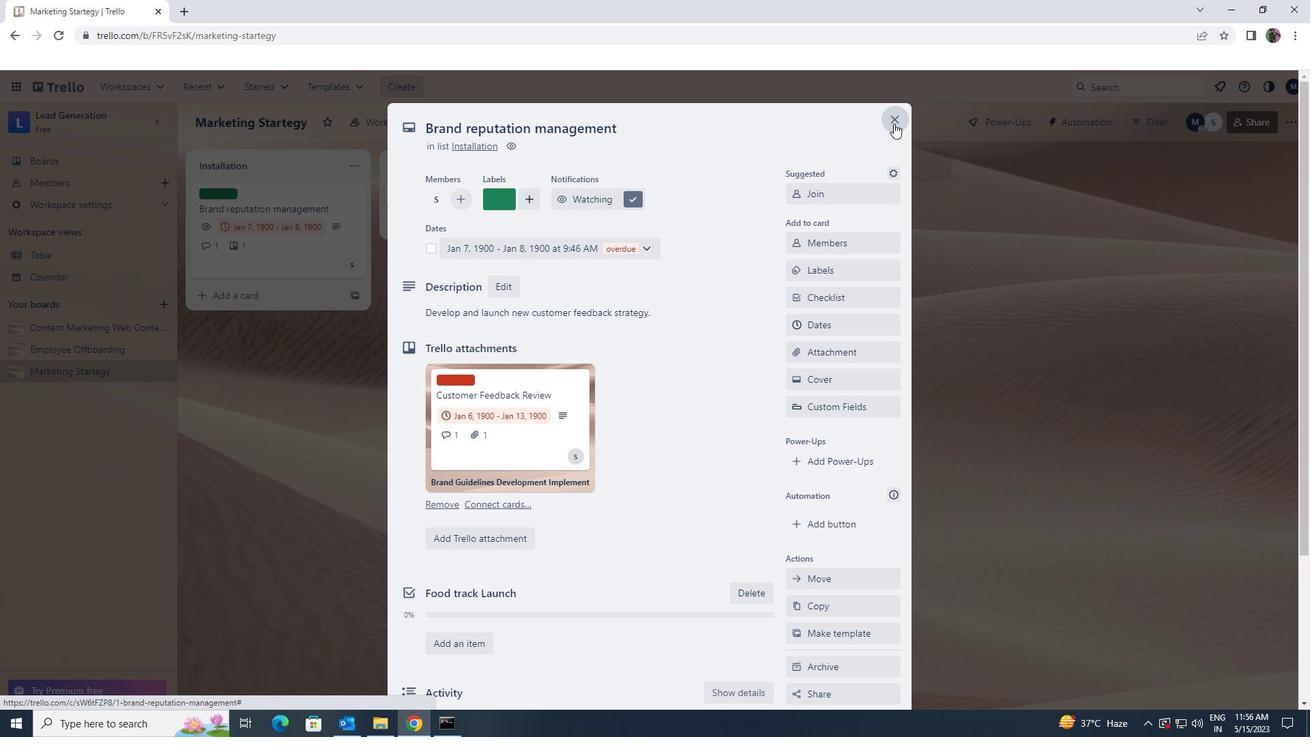 
